 Task: Search one way flight ticket for 1 adult, 1 child, 1 infant in seat in premium economy from Idaho Falls: Idaho Falls Regional Airport (fanning Field) to Greenville: Pitt-greenville Airport on 5-2-2023. Choice of flights is Singapure airlines. Number of bags: 2 checked bags. Price is upto 81000. Outbound departure time preference is 20:00.
Action: Mouse moved to (237, 320)
Screenshot: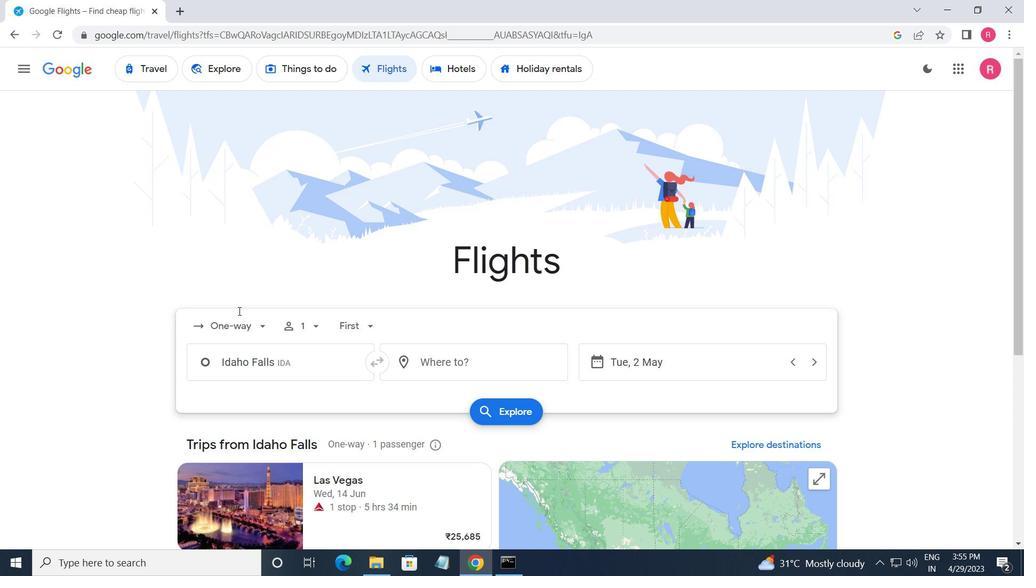 
Action: Mouse pressed left at (237, 320)
Screenshot: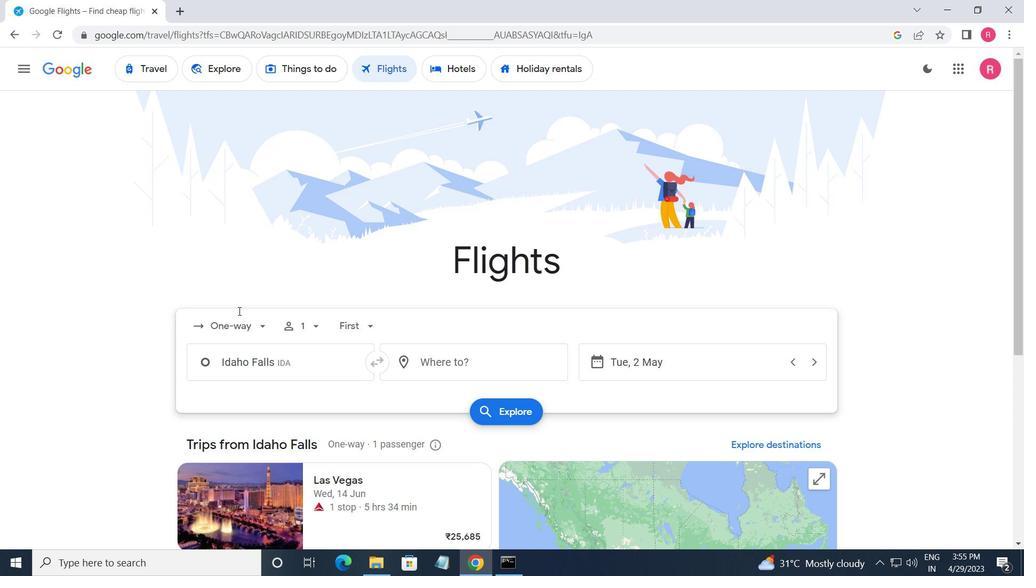
Action: Mouse moved to (242, 323)
Screenshot: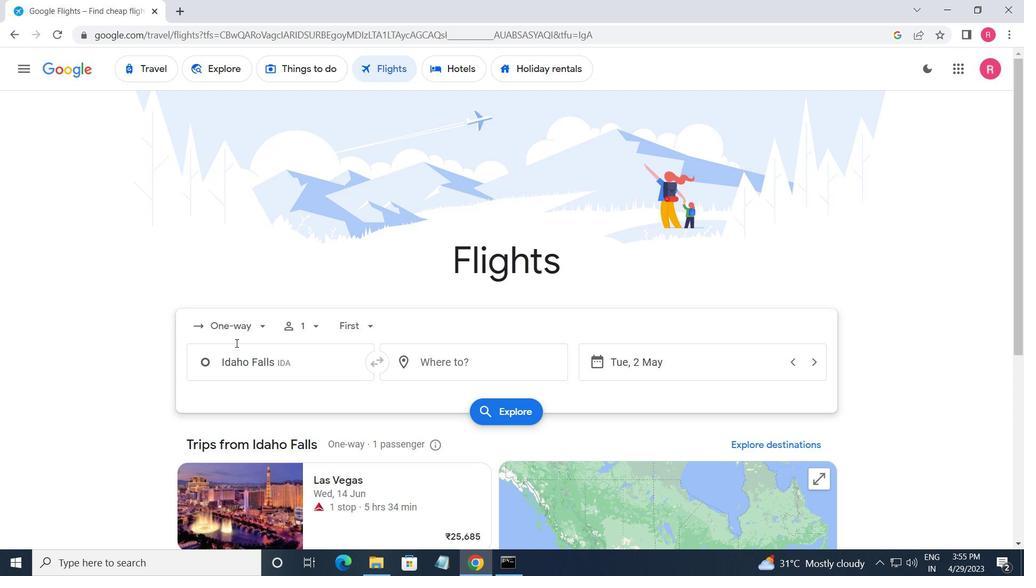 
Action: Mouse pressed left at (242, 323)
Screenshot: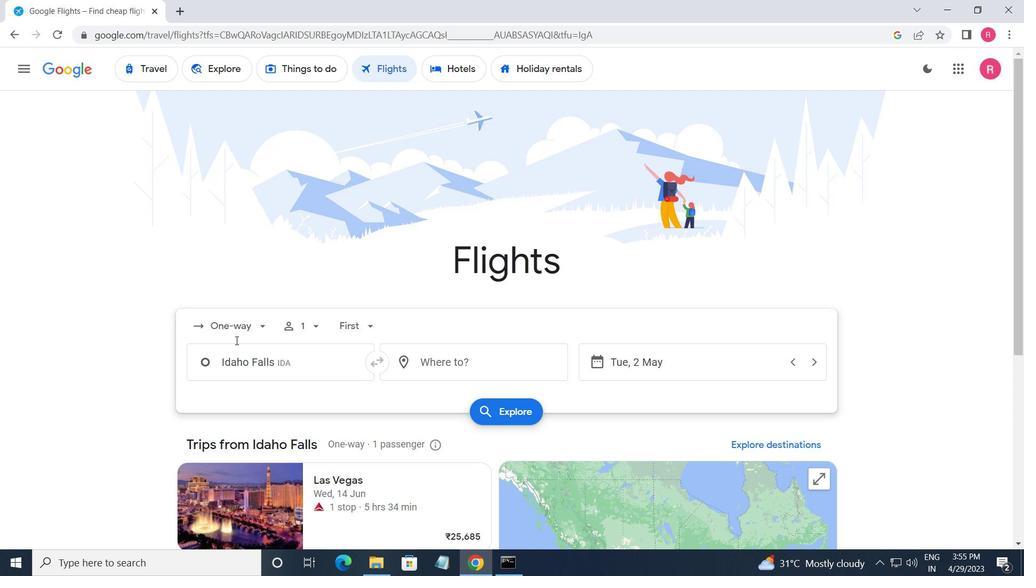 
Action: Mouse moved to (247, 330)
Screenshot: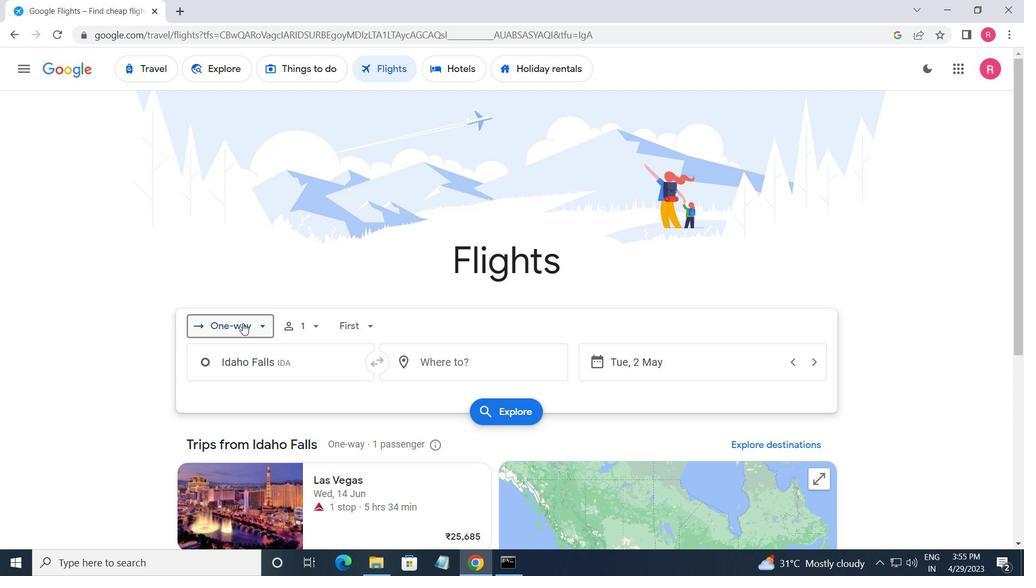 
Action: Mouse pressed left at (247, 330)
Screenshot: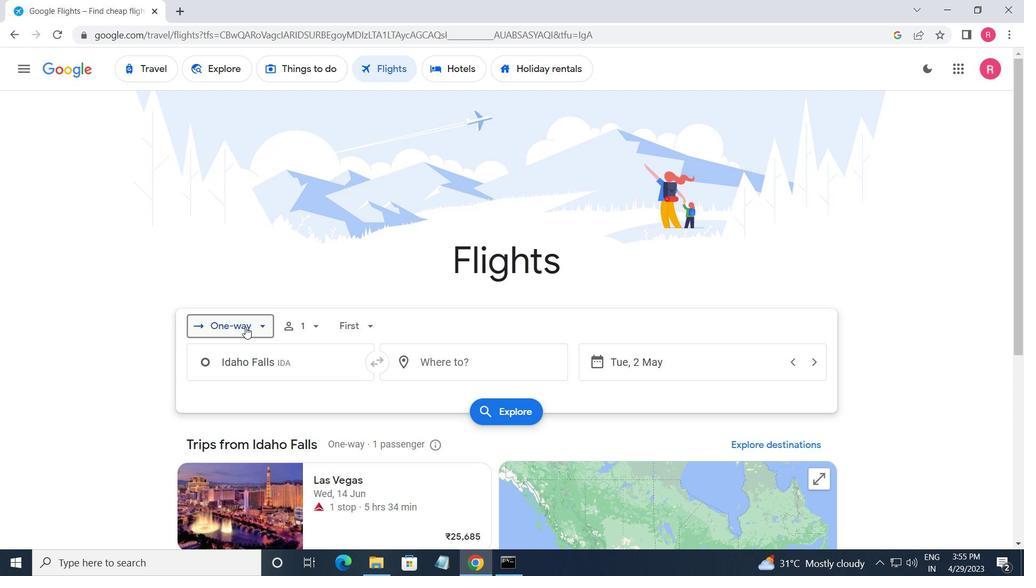 
Action: Mouse moved to (254, 387)
Screenshot: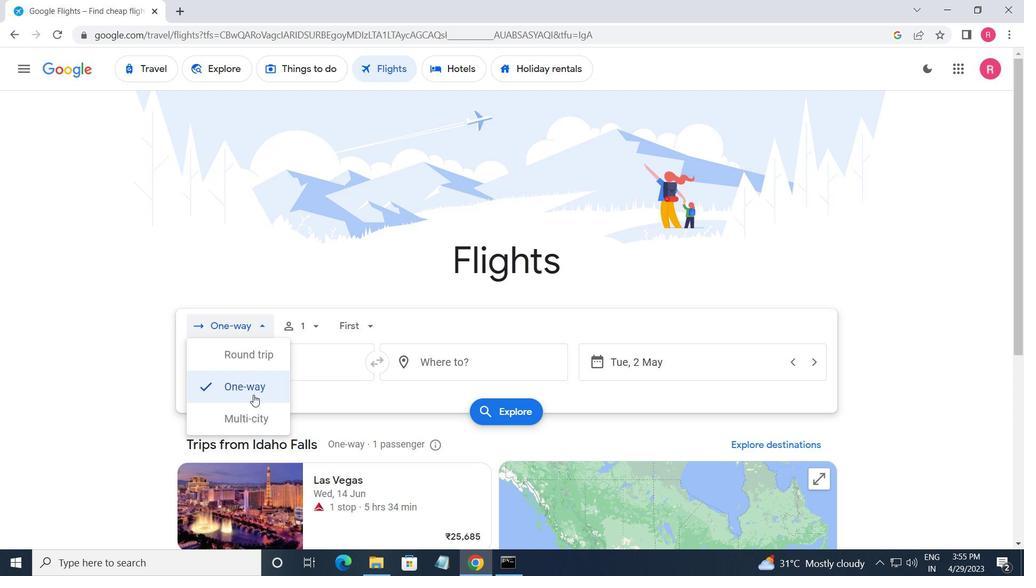 
Action: Mouse pressed left at (254, 387)
Screenshot: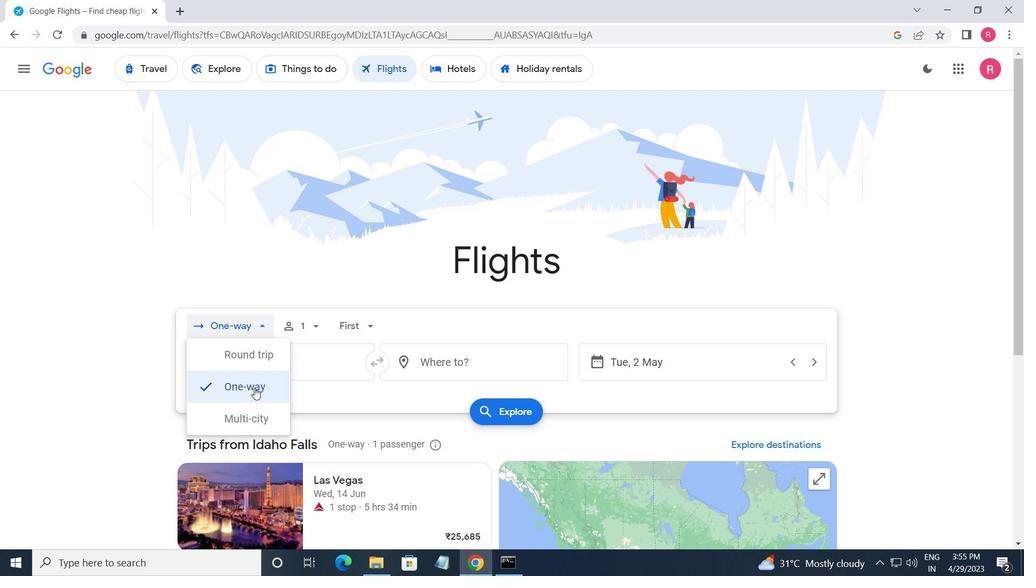 
Action: Mouse moved to (315, 327)
Screenshot: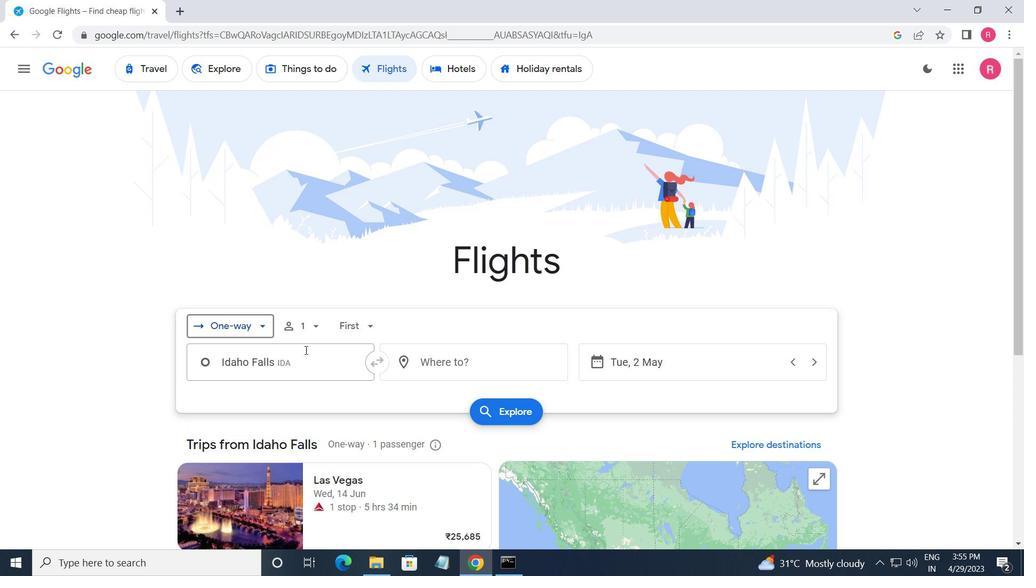 
Action: Mouse pressed left at (315, 327)
Screenshot: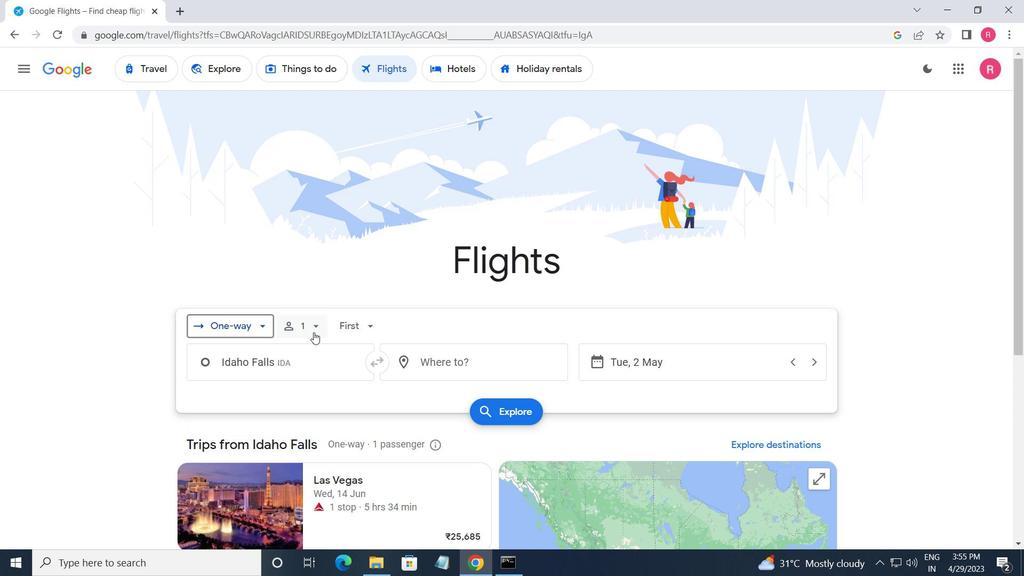 
Action: Mouse moved to (427, 393)
Screenshot: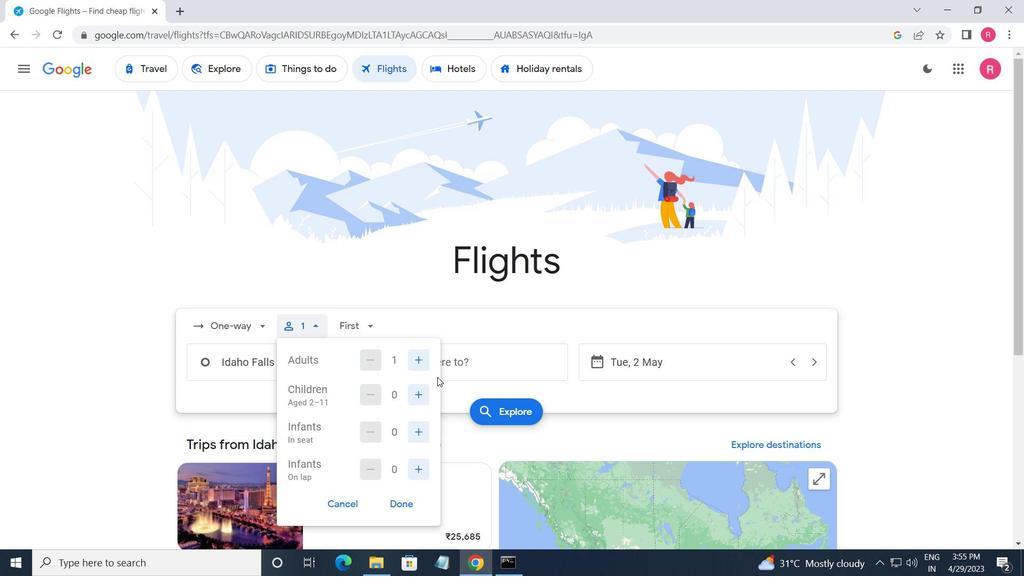 
Action: Mouse pressed left at (427, 393)
Screenshot: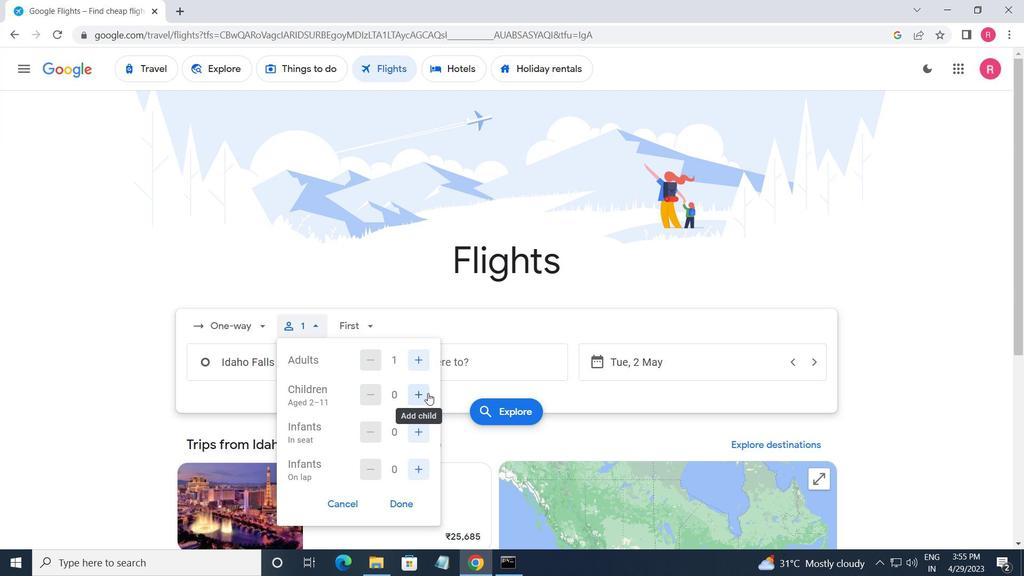 
Action: Mouse moved to (421, 433)
Screenshot: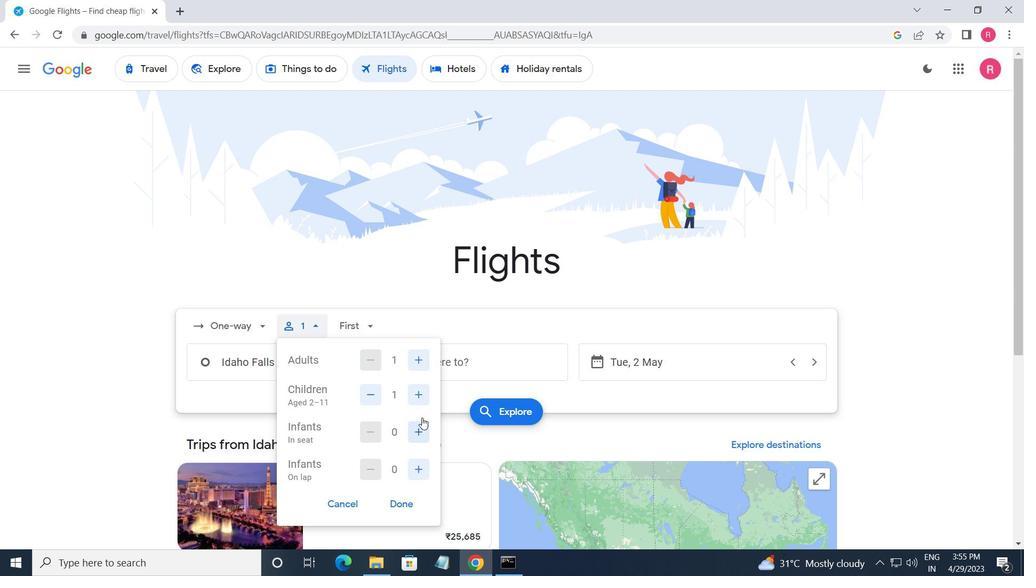 
Action: Mouse pressed left at (421, 433)
Screenshot: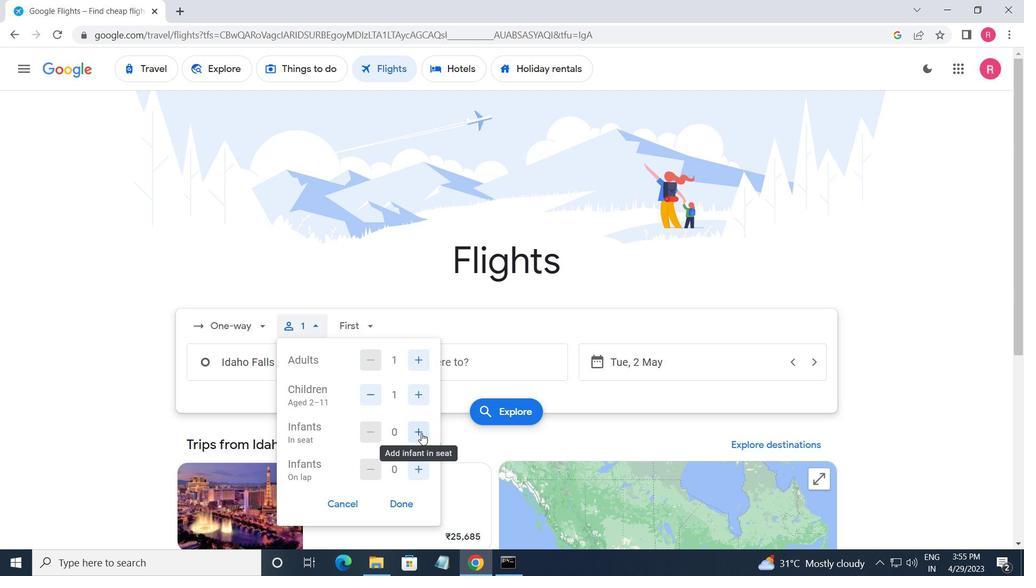 
Action: Mouse moved to (405, 500)
Screenshot: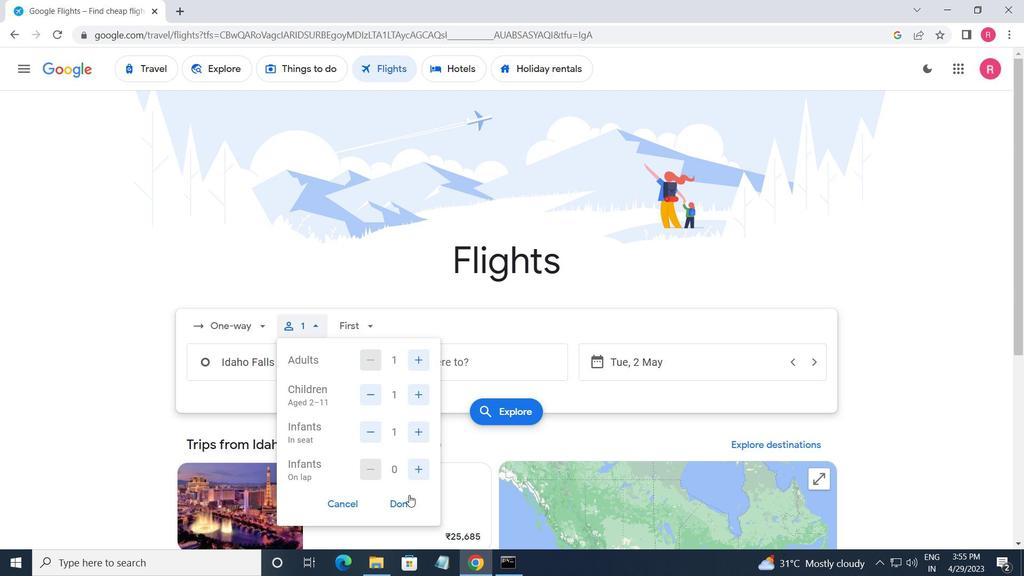
Action: Mouse pressed left at (405, 500)
Screenshot: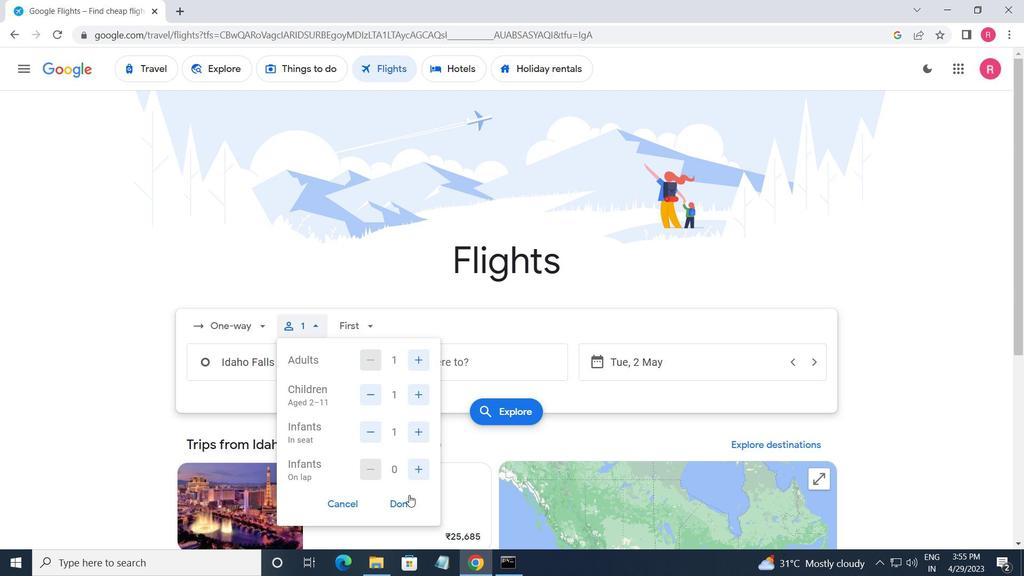 
Action: Mouse moved to (356, 327)
Screenshot: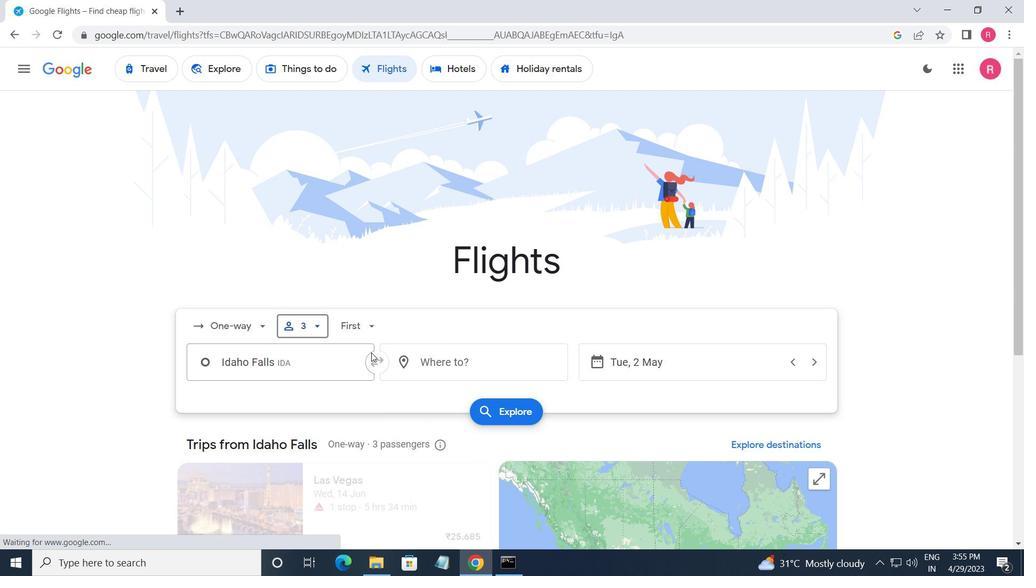 
Action: Mouse pressed left at (356, 327)
Screenshot: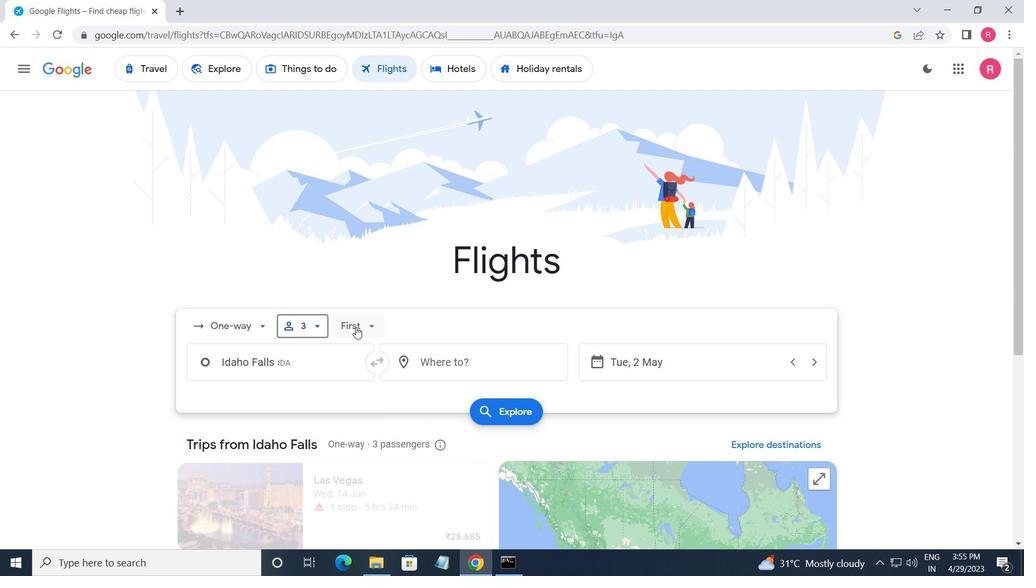 
Action: Mouse moved to (390, 385)
Screenshot: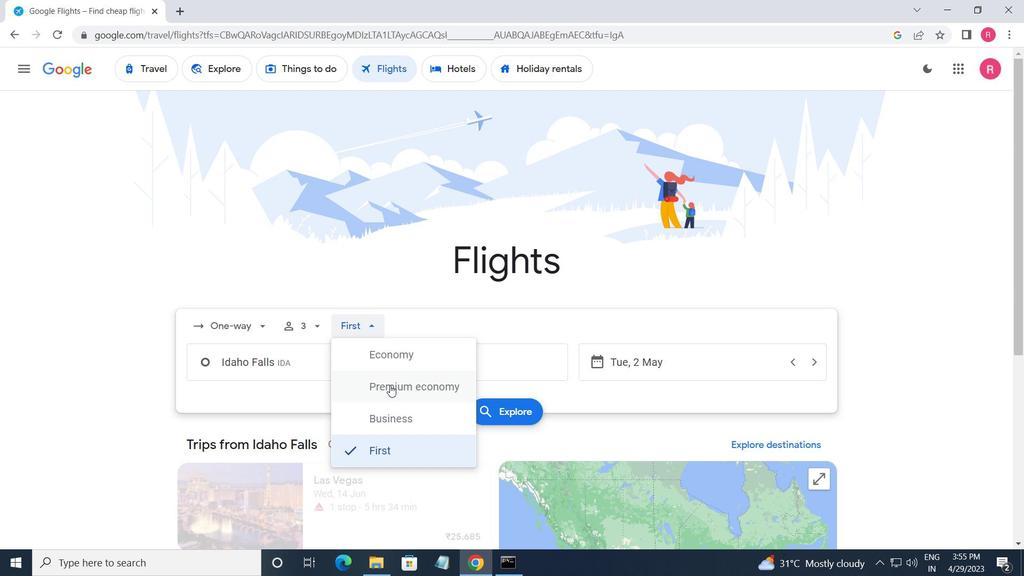 
Action: Mouse pressed left at (390, 385)
Screenshot: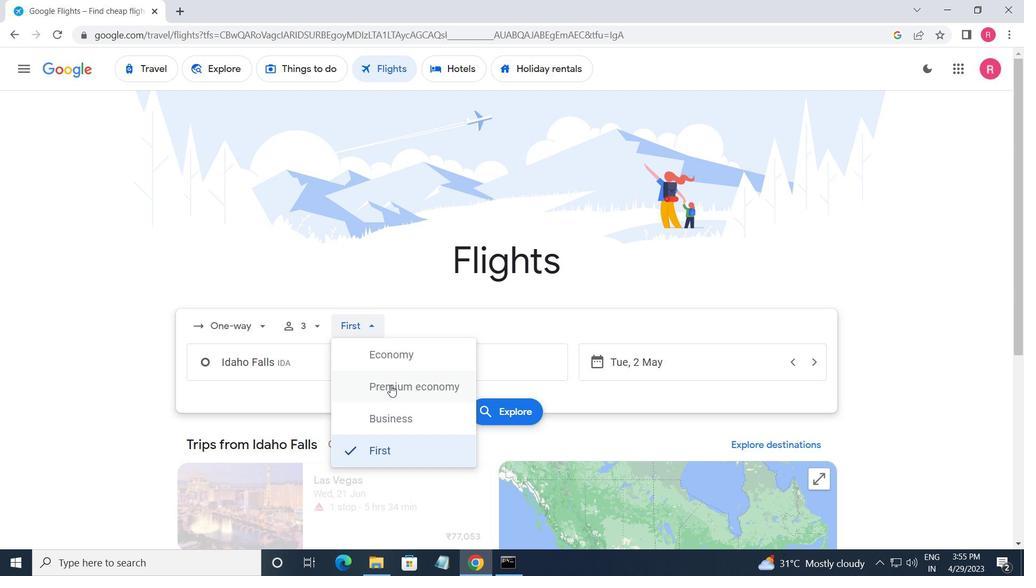 
Action: Mouse moved to (318, 366)
Screenshot: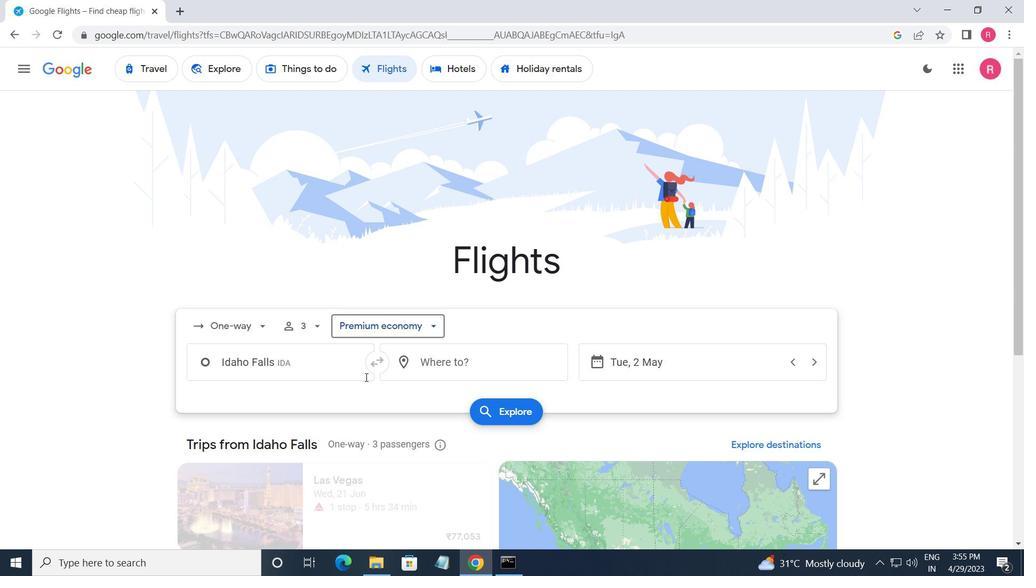 
Action: Mouse pressed left at (318, 366)
Screenshot: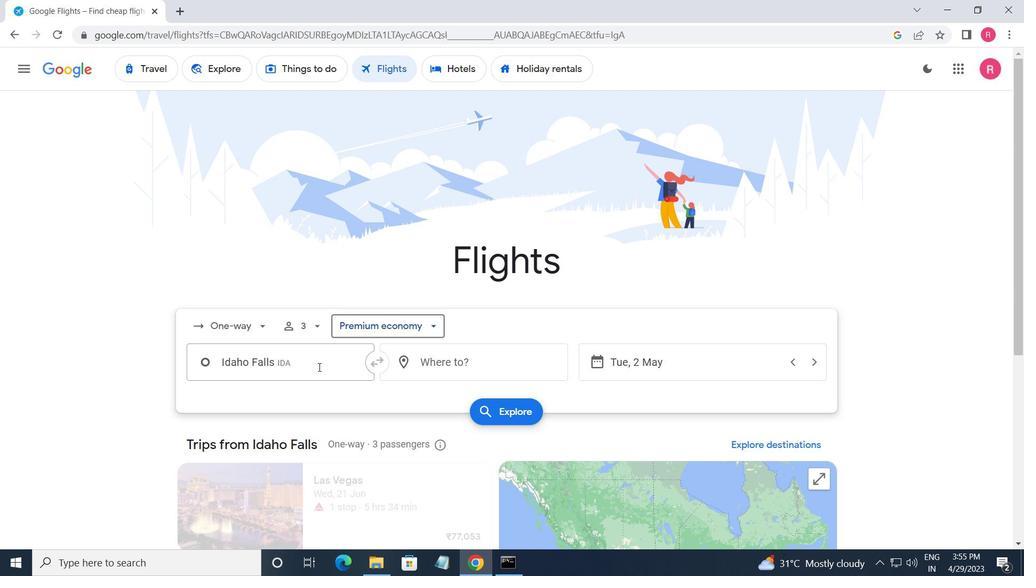 
Action: Mouse moved to (329, 434)
Screenshot: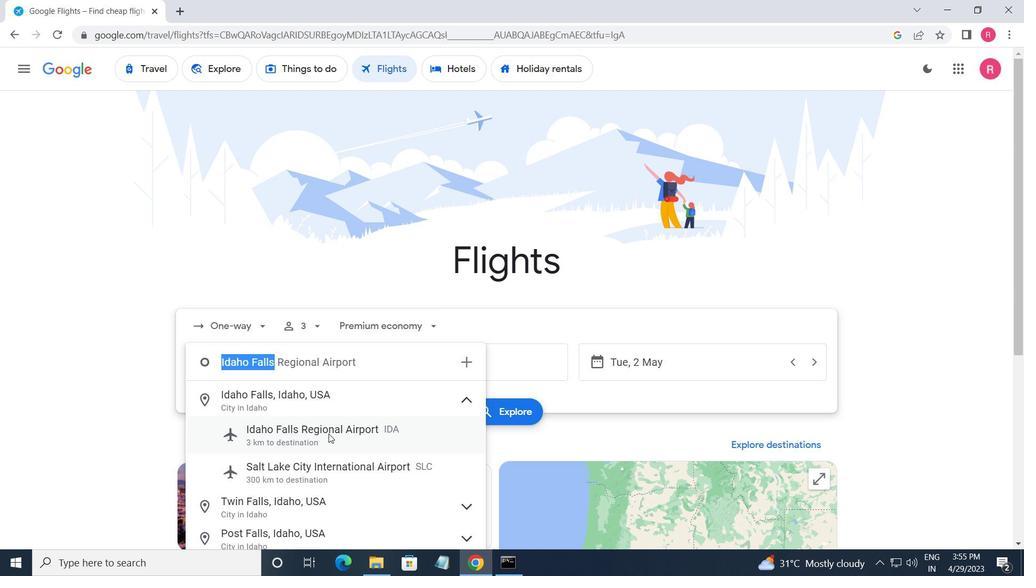 
Action: Mouse pressed left at (329, 434)
Screenshot: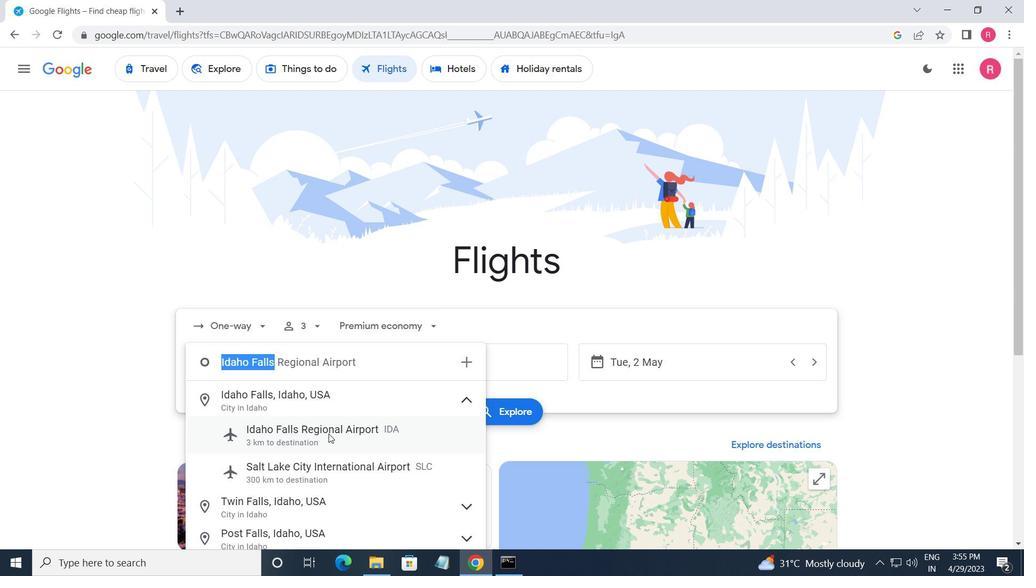 
Action: Mouse moved to (455, 374)
Screenshot: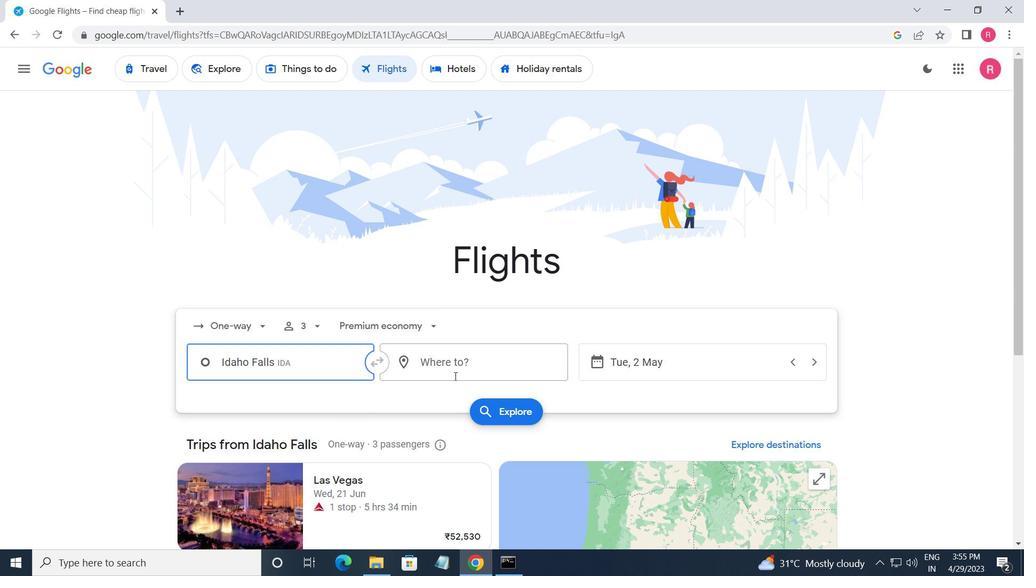 
Action: Mouse pressed left at (455, 374)
Screenshot: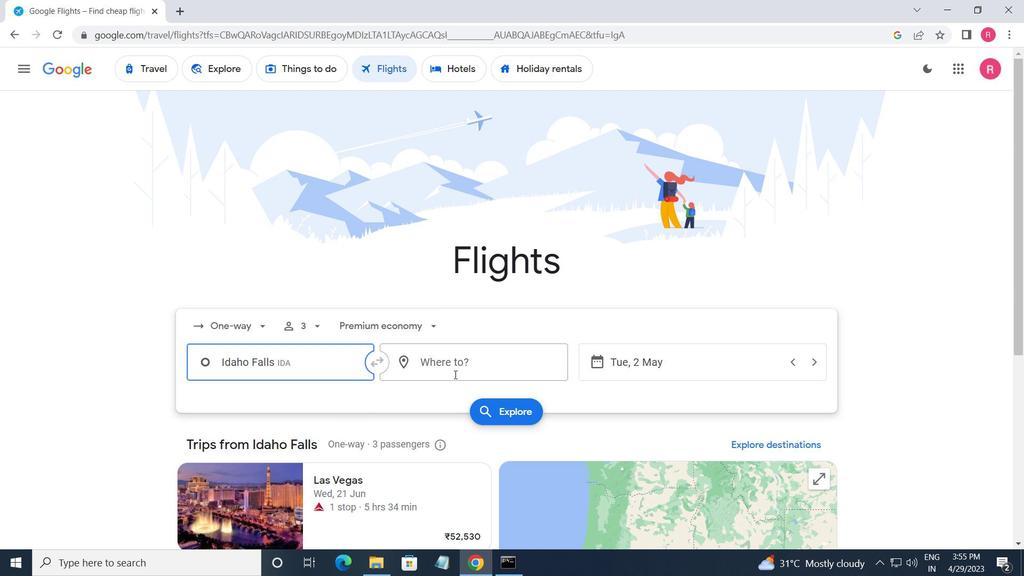 
Action: Mouse moved to (436, 491)
Screenshot: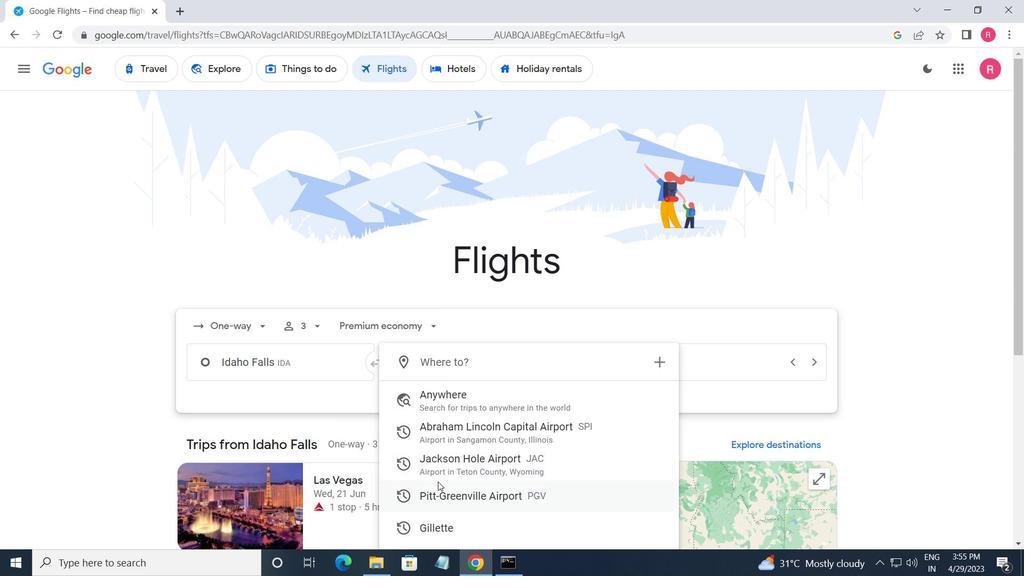 
Action: Mouse pressed left at (436, 491)
Screenshot: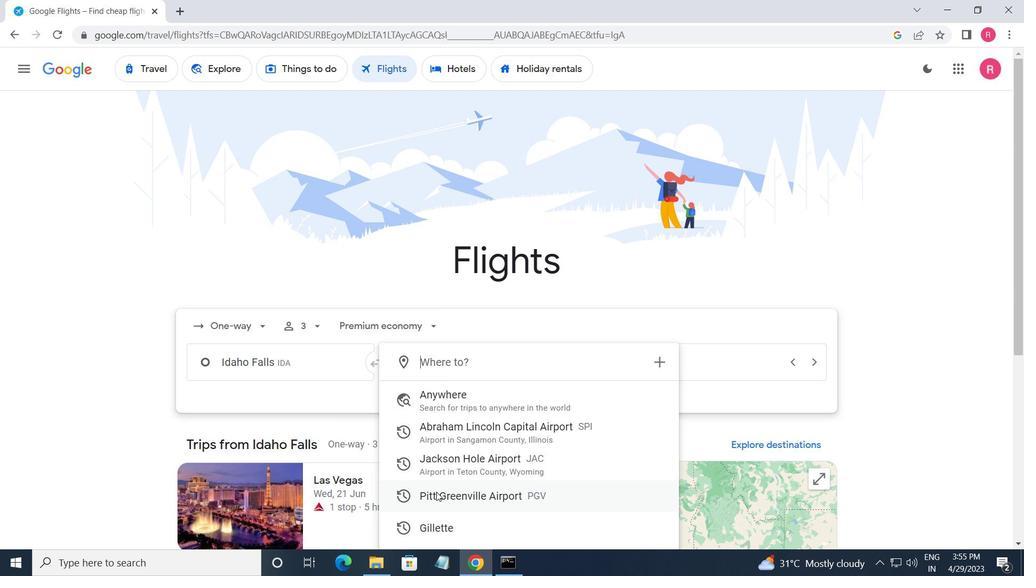 
Action: Mouse moved to (655, 359)
Screenshot: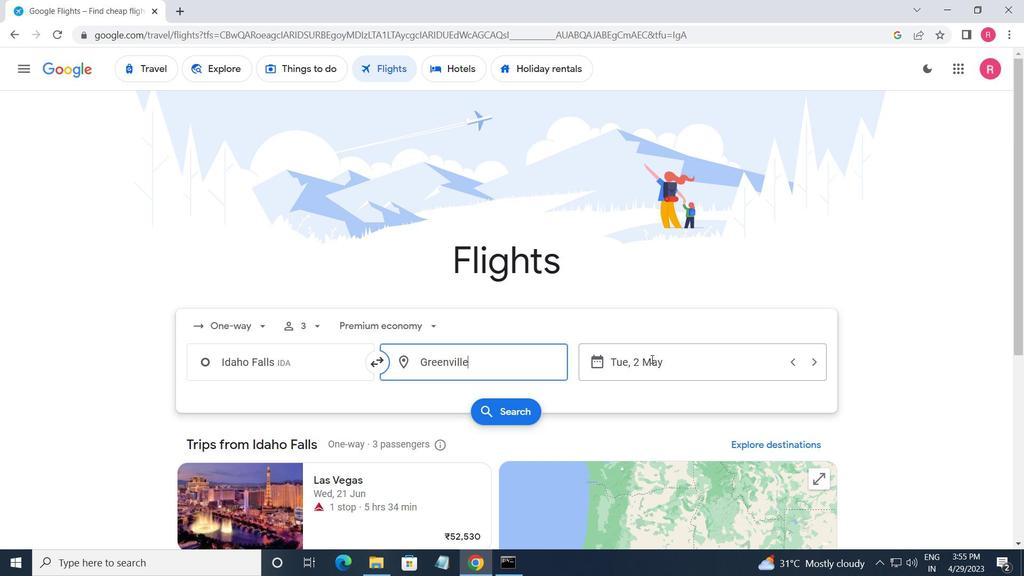
Action: Mouse pressed left at (655, 359)
Screenshot: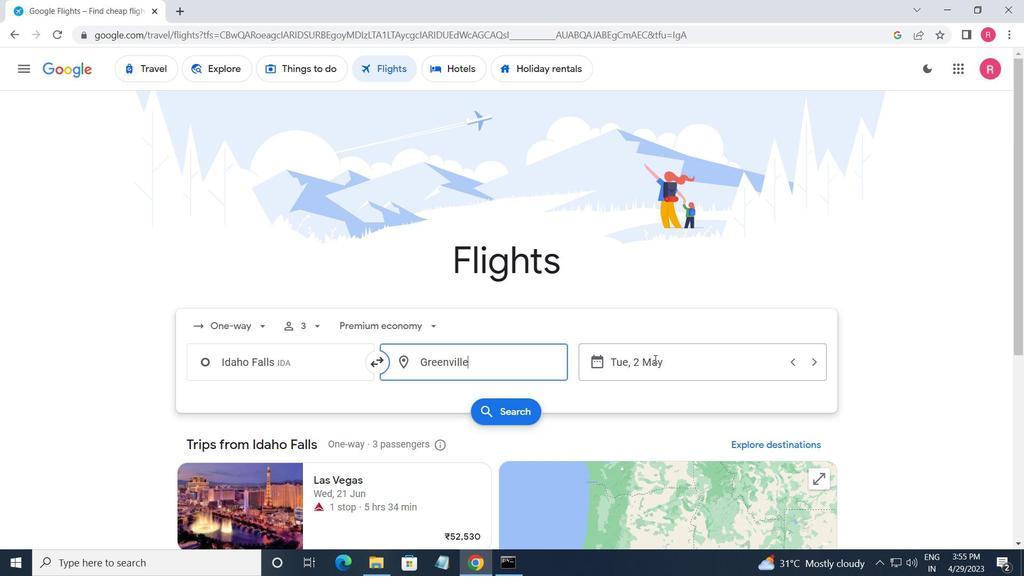 
Action: Mouse moved to (669, 311)
Screenshot: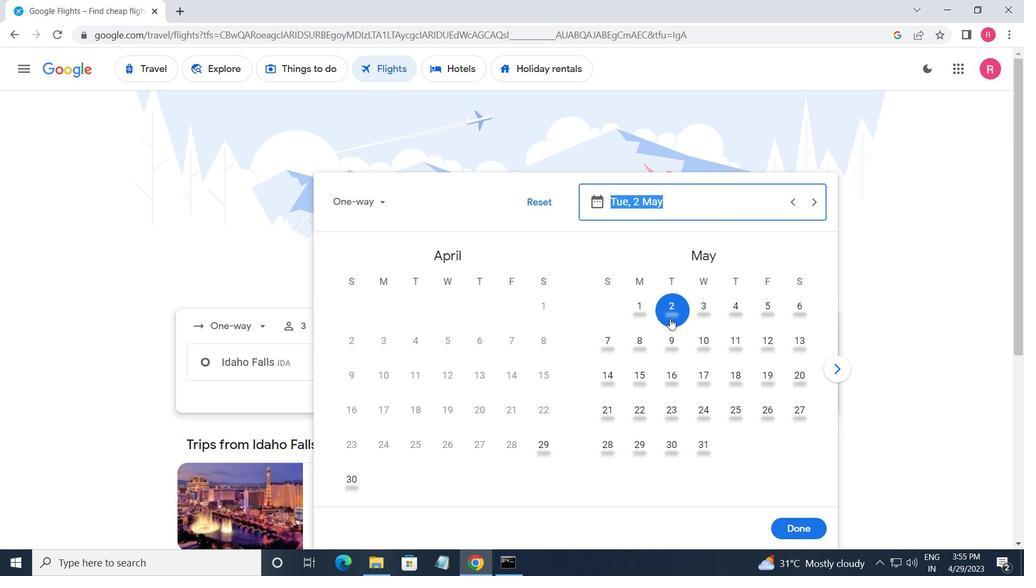 
Action: Mouse pressed left at (669, 311)
Screenshot: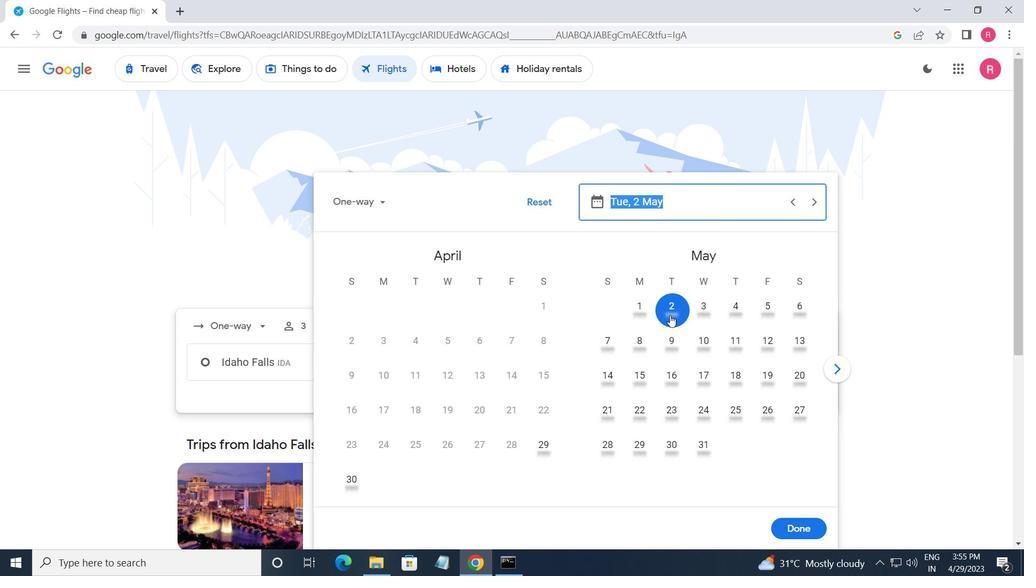 
Action: Mouse moved to (784, 535)
Screenshot: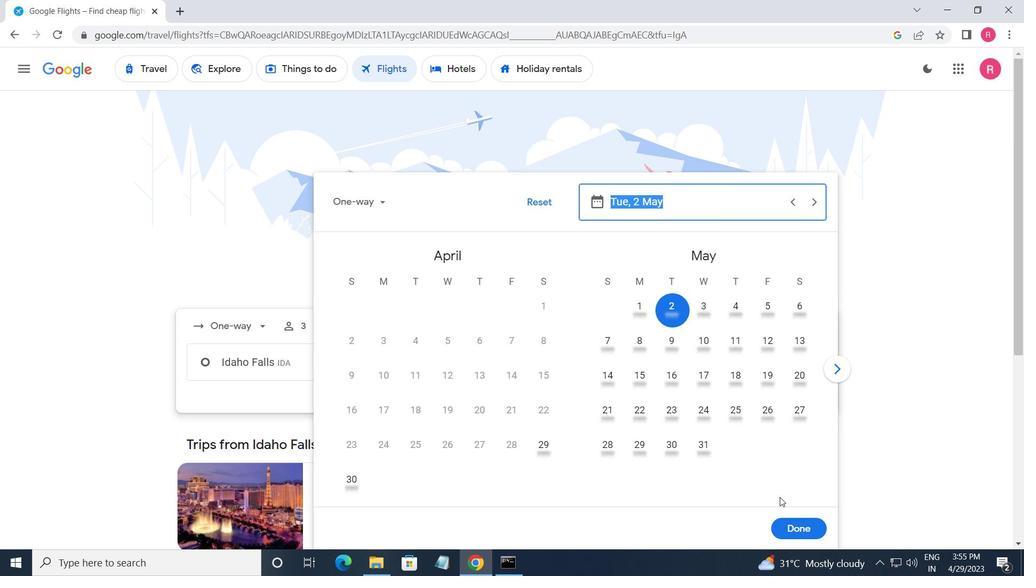 
Action: Mouse pressed left at (784, 535)
Screenshot: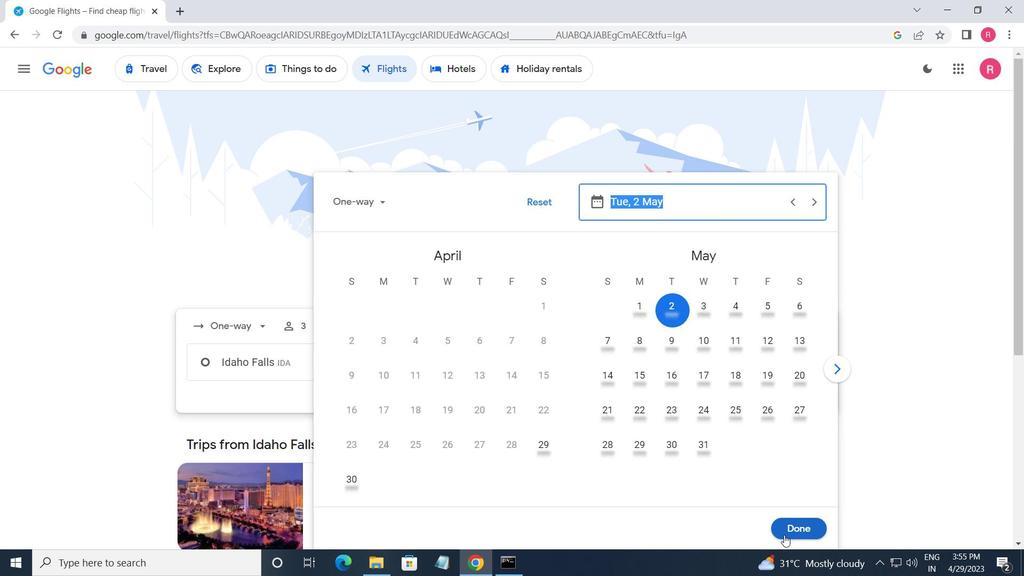 
Action: Mouse moved to (506, 411)
Screenshot: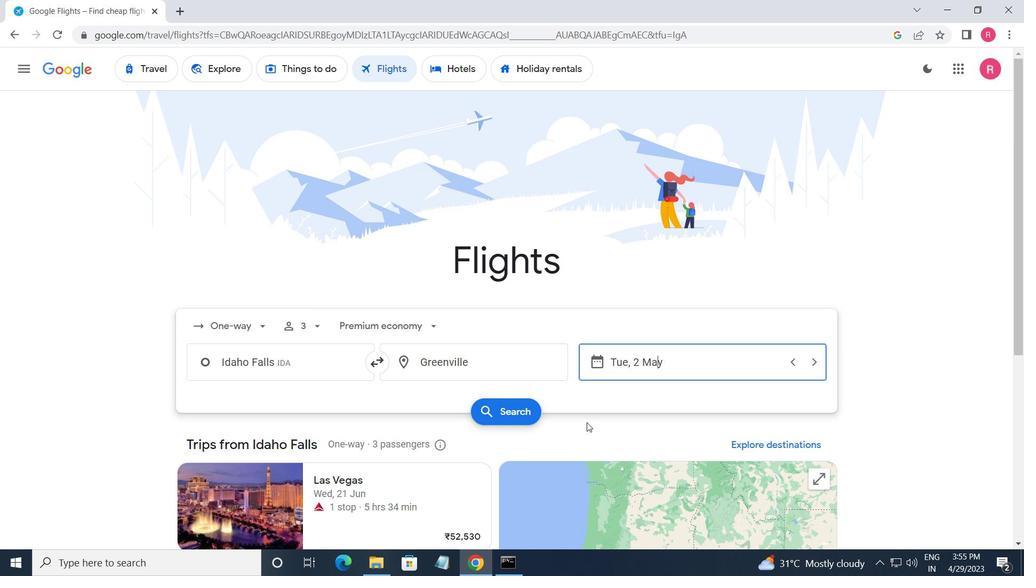 
Action: Mouse pressed left at (506, 411)
Screenshot: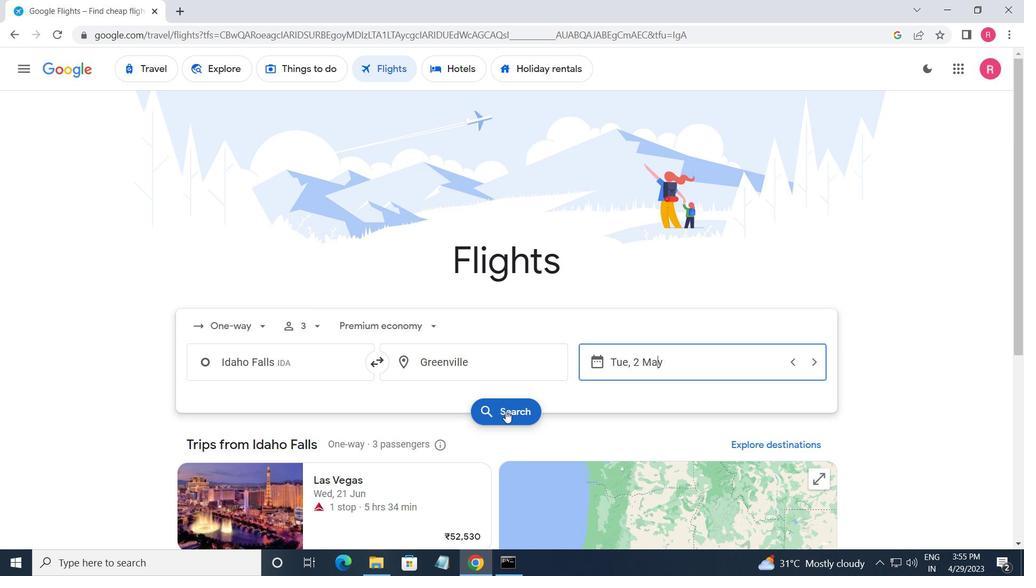 
Action: Mouse moved to (200, 197)
Screenshot: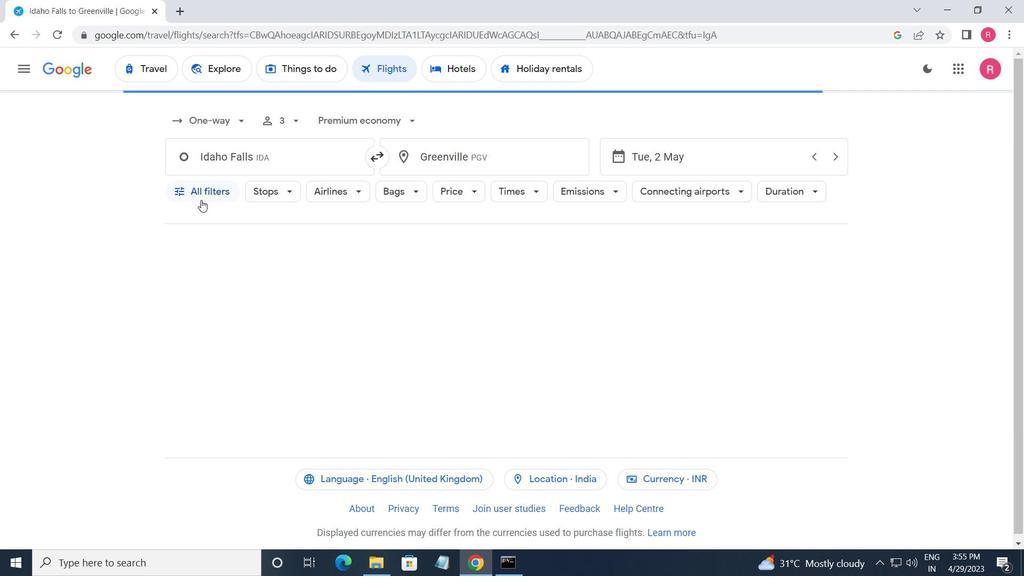 
Action: Mouse pressed left at (200, 197)
Screenshot: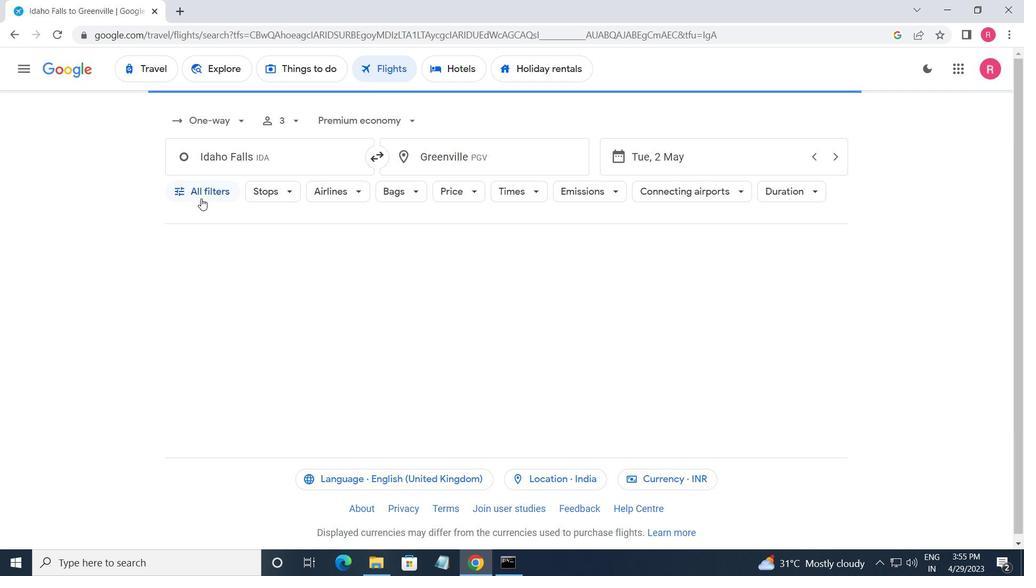 
Action: Mouse moved to (256, 347)
Screenshot: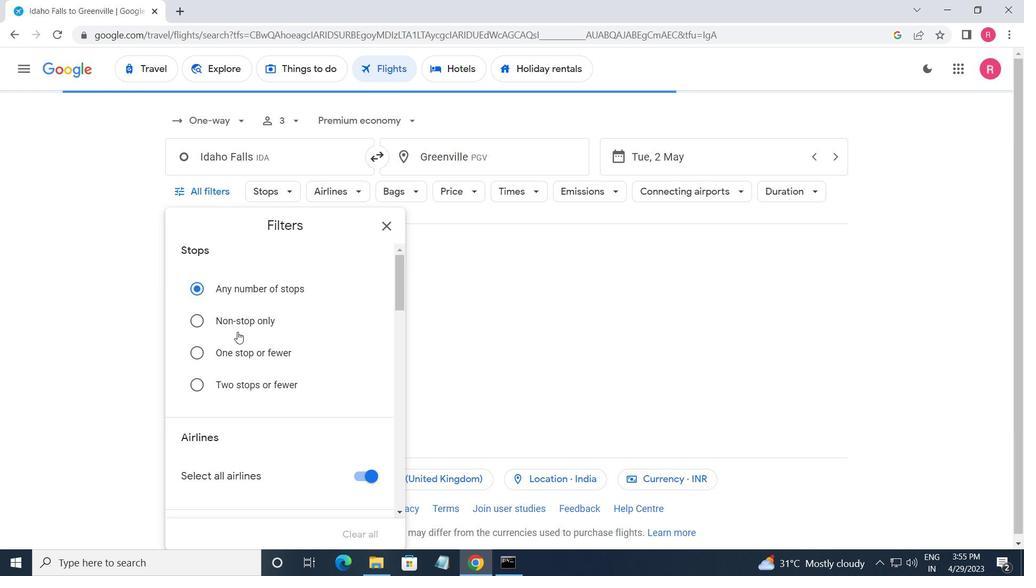 
Action: Mouse scrolled (256, 346) with delta (0, 0)
Screenshot: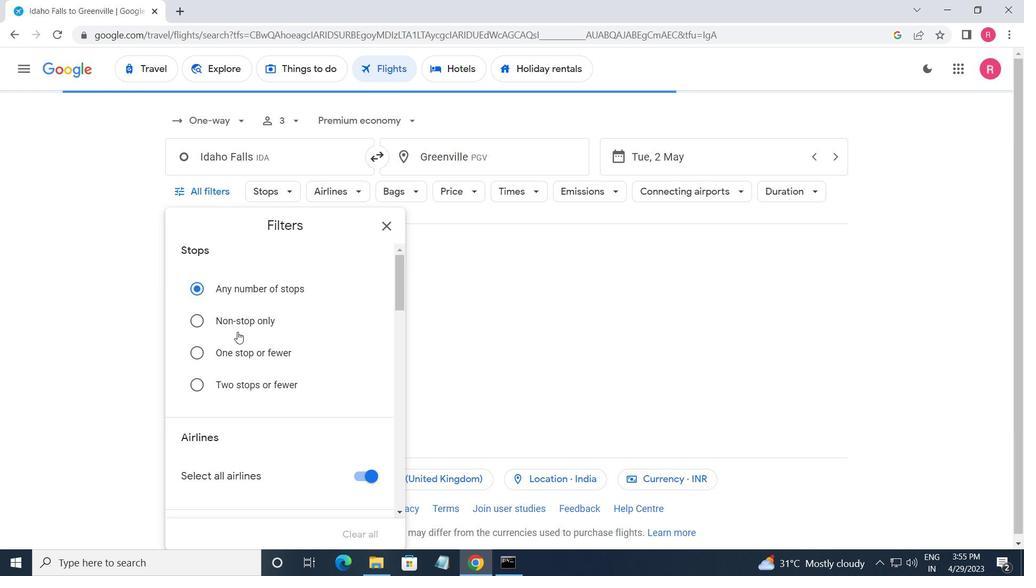 
Action: Mouse moved to (257, 348)
Screenshot: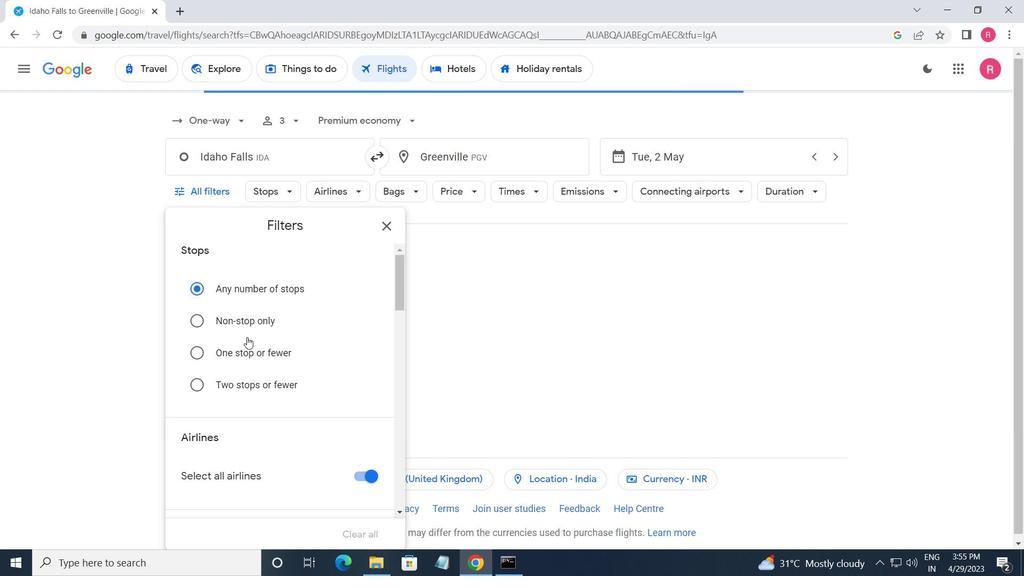 
Action: Mouse scrolled (257, 348) with delta (0, 0)
Screenshot: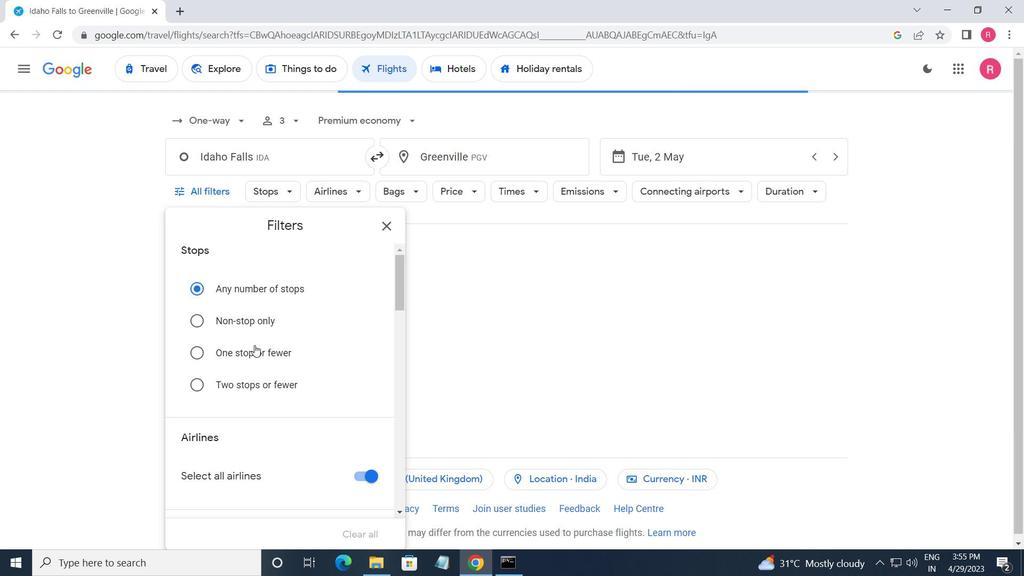 
Action: Mouse moved to (258, 350)
Screenshot: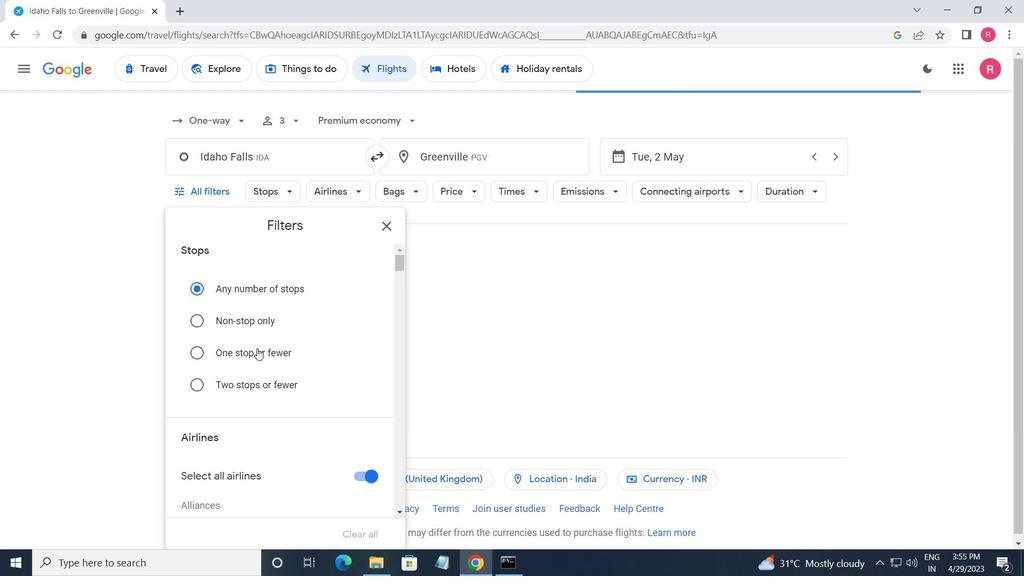 
Action: Mouse scrolled (258, 349) with delta (0, 0)
Screenshot: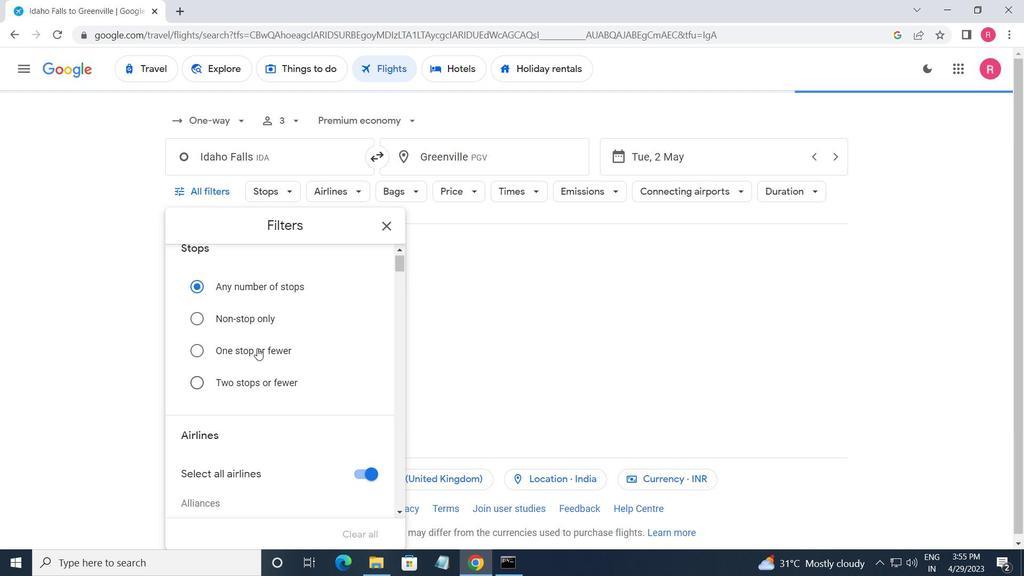 
Action: Mouse moved to (259, 351)
Screenshot: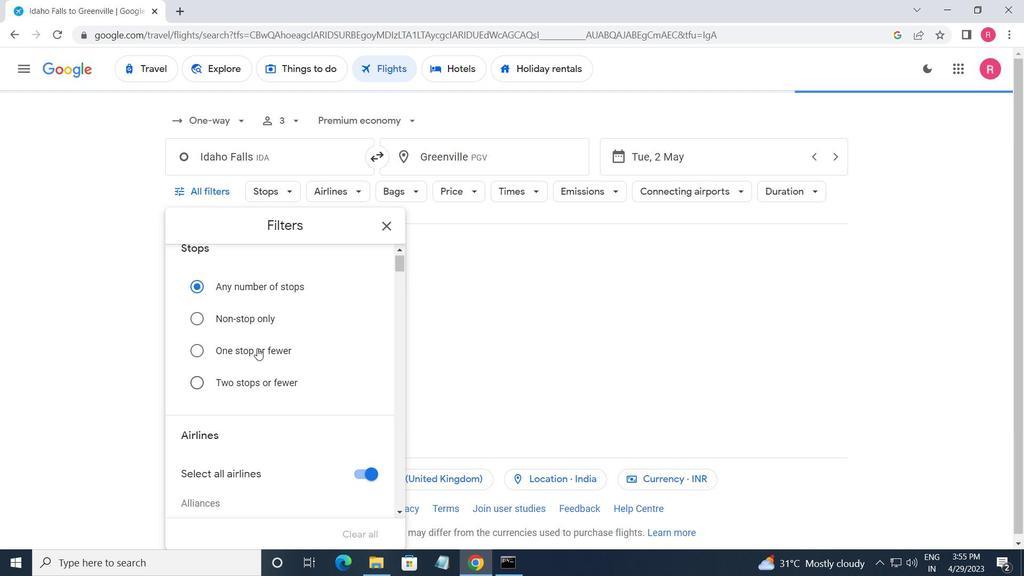 
Action: Mouse scrolled (259, 350) with delta (0, 0)
Screenshot: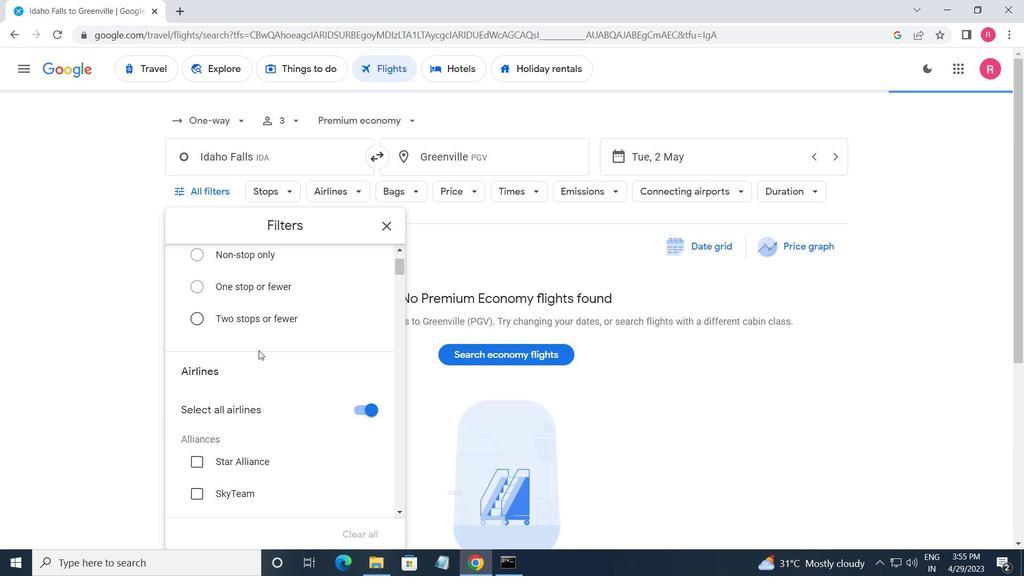 
Action: Mouse moved to (259, 351)
Screenshot: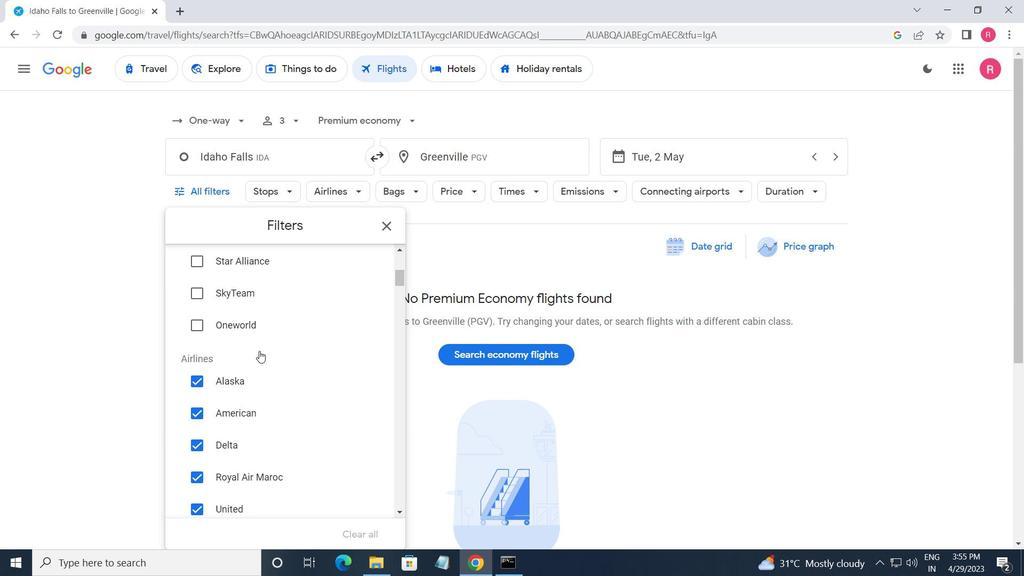 
Action: Mouse scrolled (259, 350) with delta (0, 0)
Screenshot: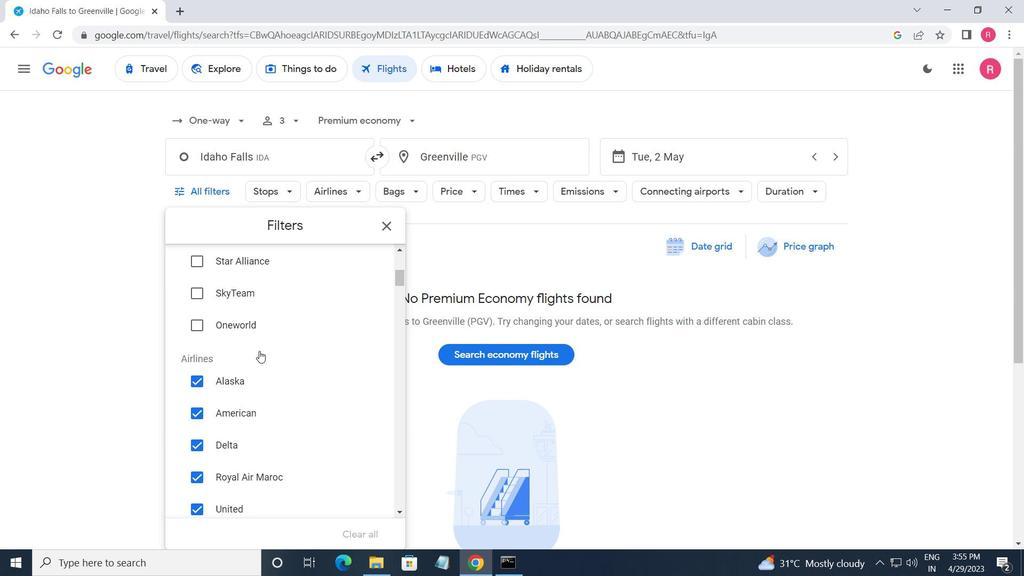
Action: Mouse scrolled (259, 352) with delta (0, 0)
Screenshot: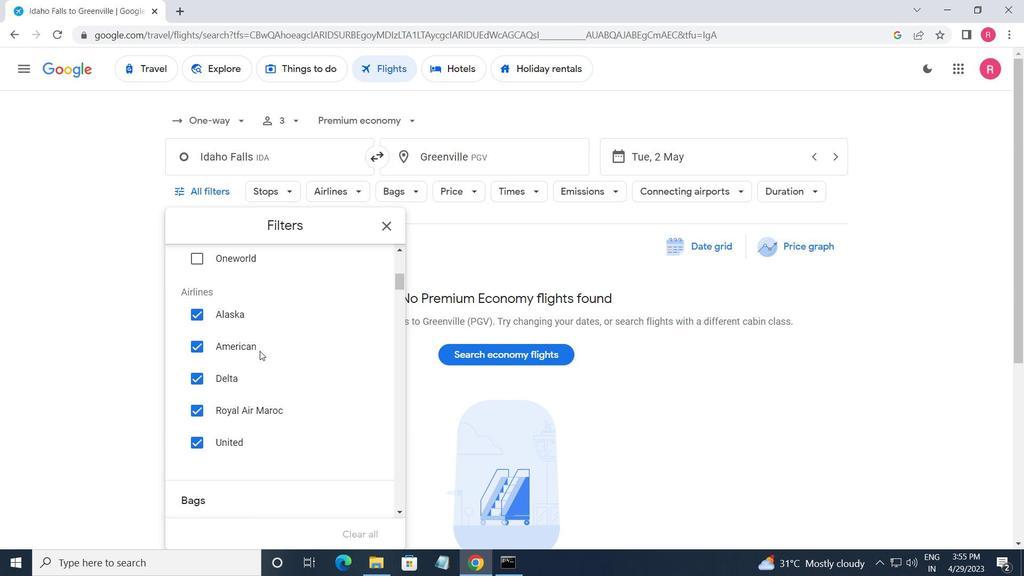 
Action: Mouse scrolled (259, 352) with delta (0, 0)
Screenshot: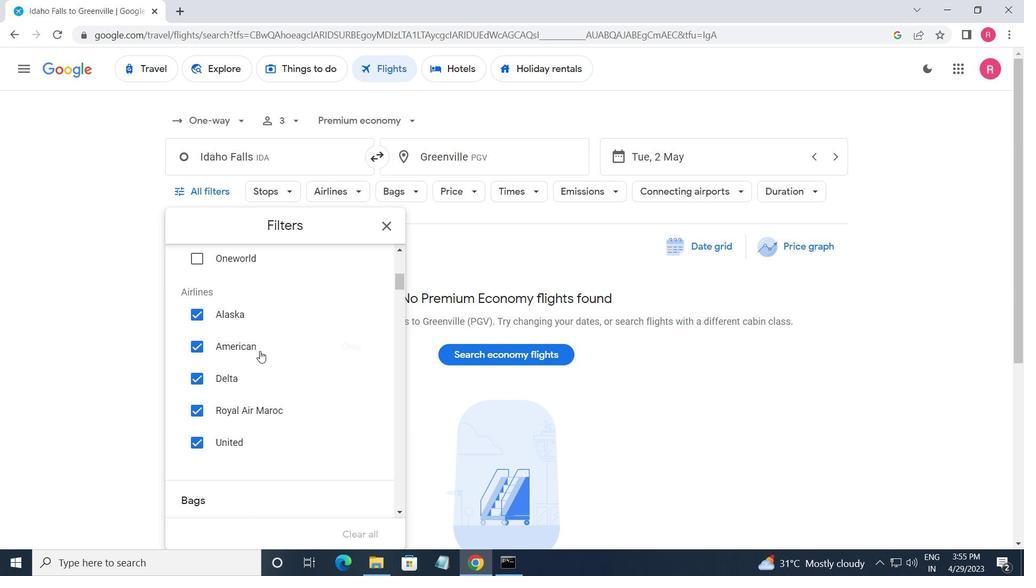 
Action: Mouse scrolled (259, 352) with delta (0, 0)
Screenshot: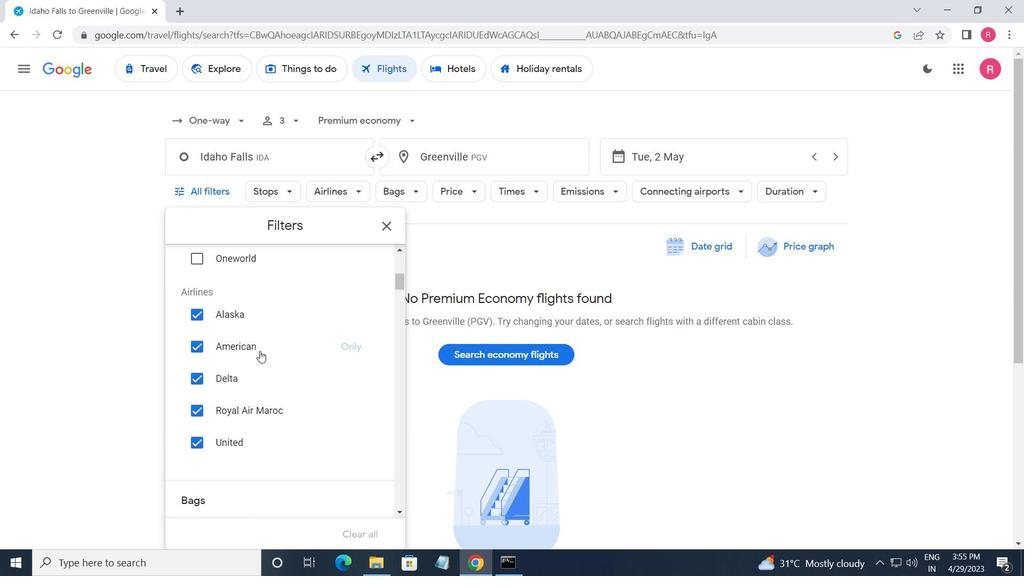 
Action: Mouse scrolled (259, 352) with delta (0, 0)
Screenshot: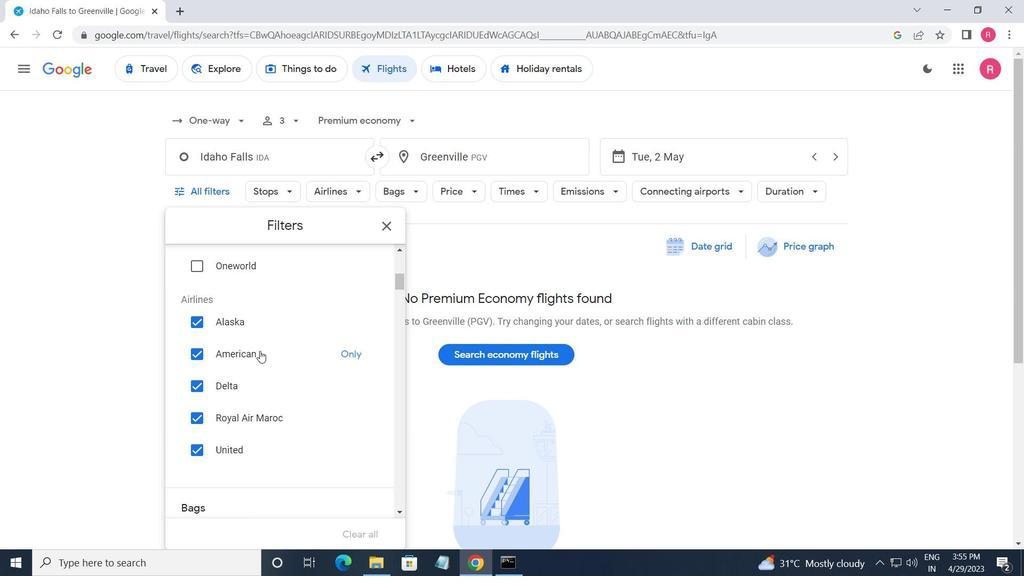 
Action: Mouse moved to (368, 412)
Screenshot: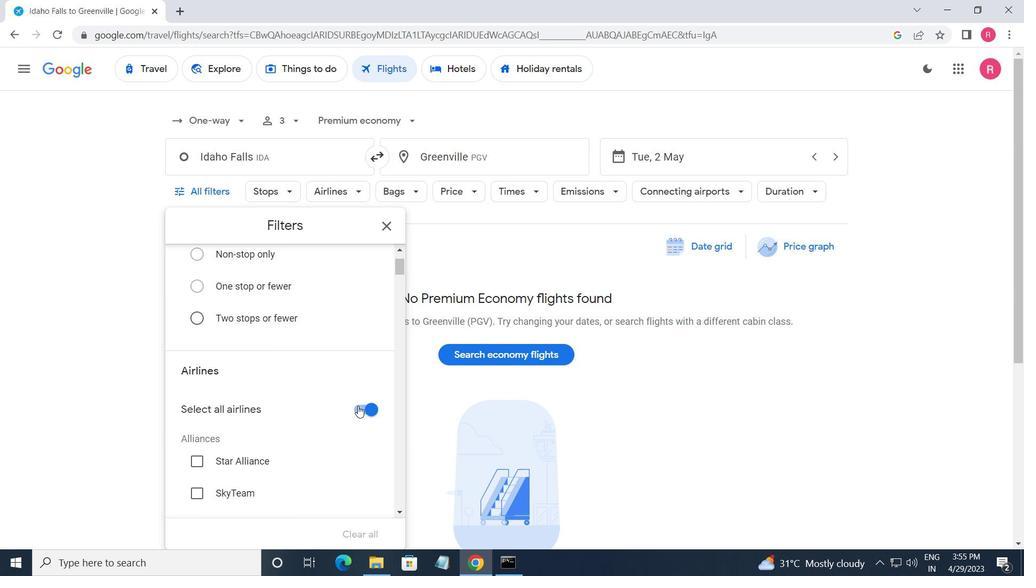 
Action: Mouse pressed left at (368, 412)
Screenshot: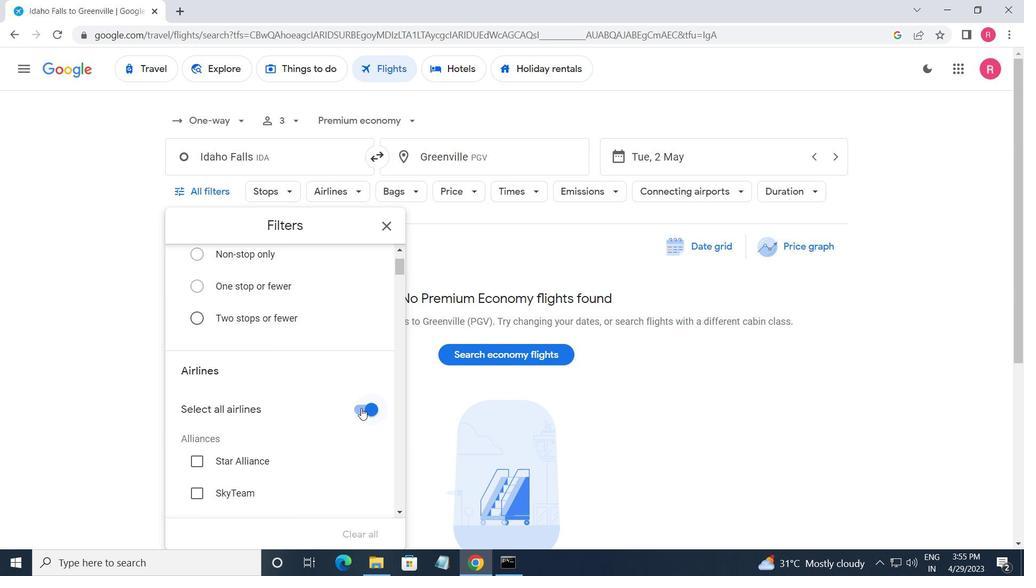 
Action: Mouse moved to (368, 413)
Screenshot: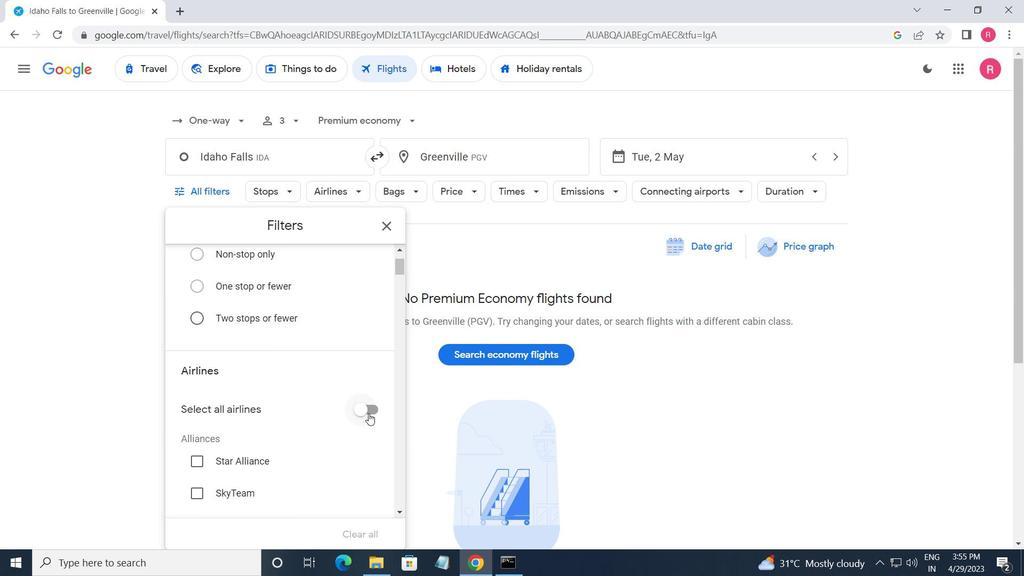 
Action: Mouse scrolled (368, 413) with delta (0, 0)
Screenshot: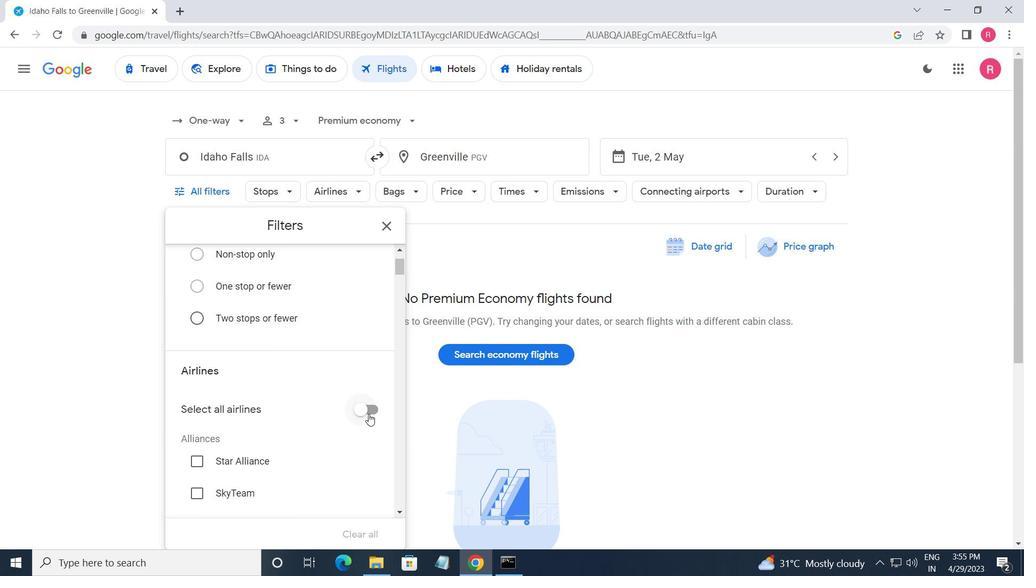 
Action: Mouse scrolled (368, 413) with delta (0, 0)
Screenshot: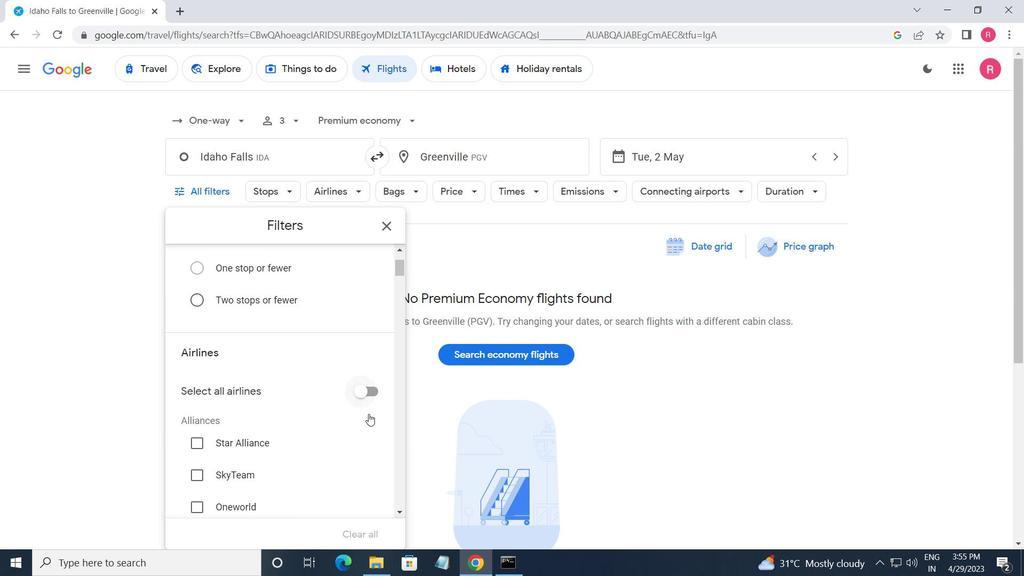 
Action: Mouse scrolled (368, 413) with delta (0, 0)
Screenshot: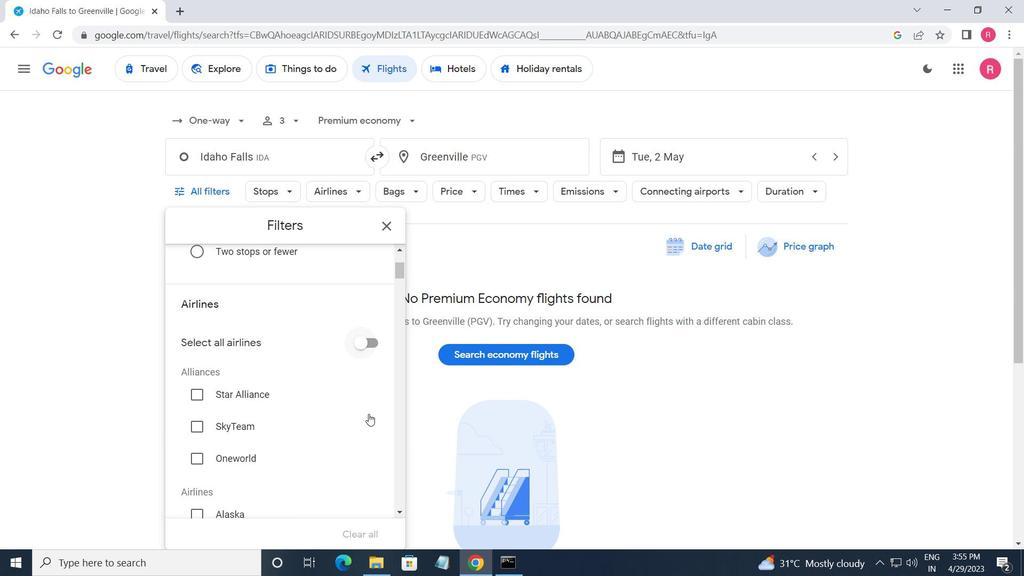 
Action: Mouse scrolled (368, 413) with delta (0, 0)
Screenshot: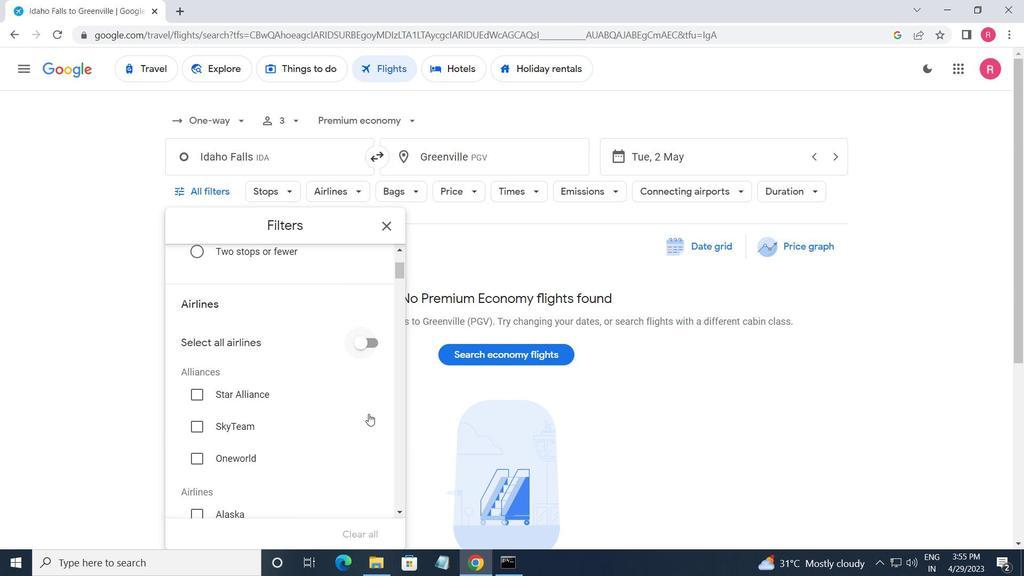 
Action: Mouse scrolled (368, 413) with delta (0, 0)
Screenshot: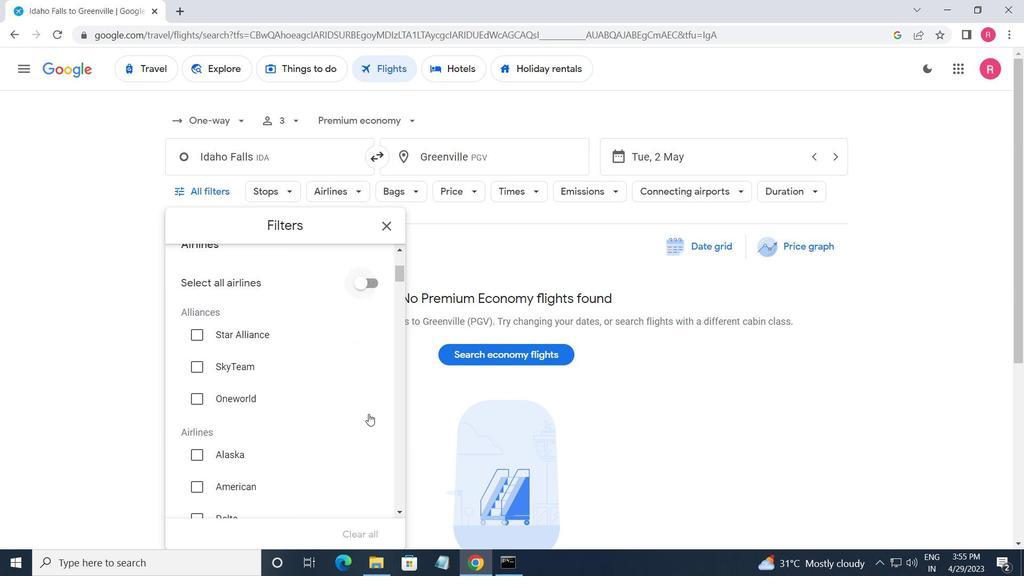 
Action: Mouse scrolled (368, 413) with delta (0, 0)
Screenshot: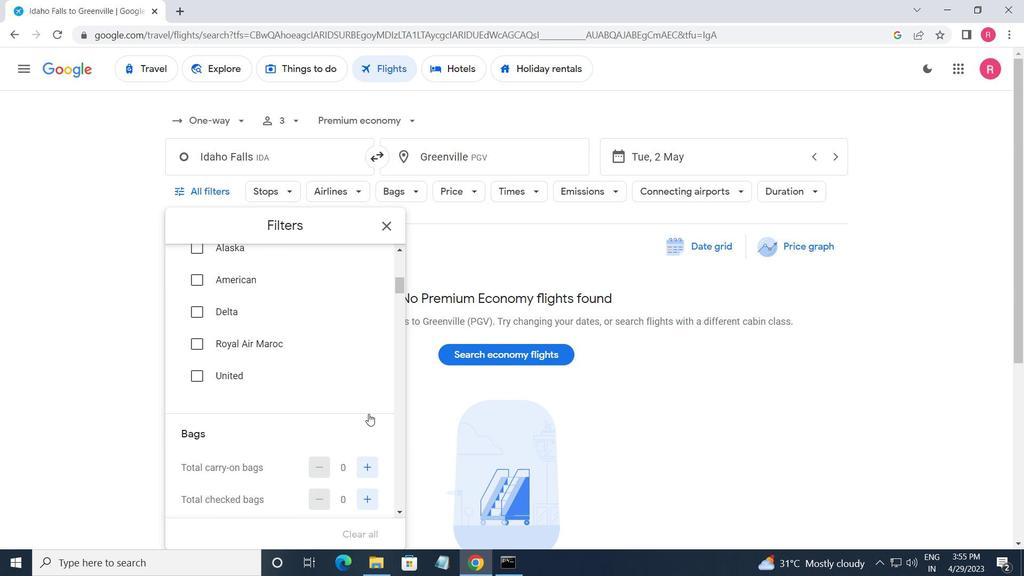
Action: Mouse moved to (370, 430)
Screenshot: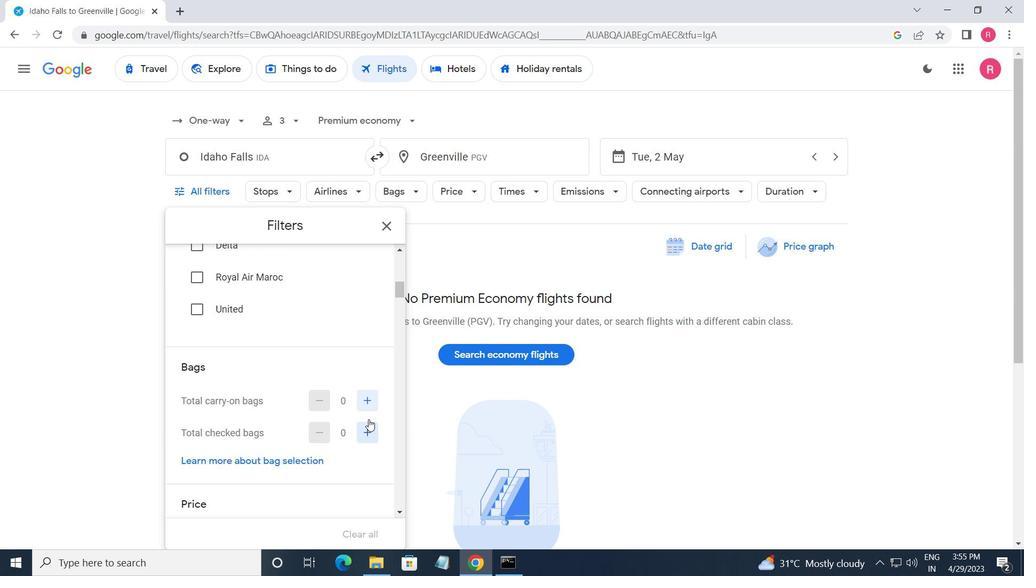 
Action: Mouse pressed left at (370, 430)
Screenshot: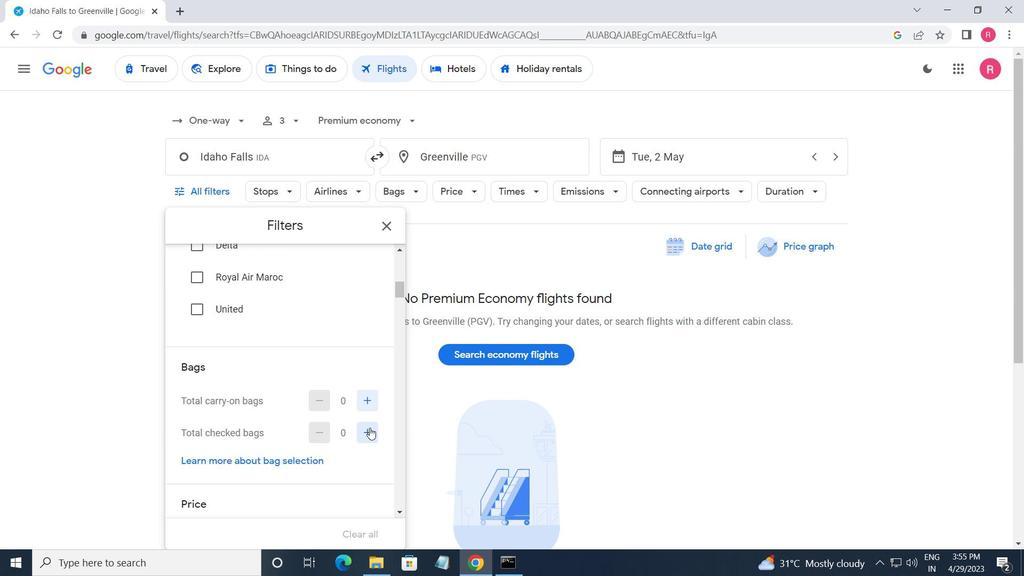 
Action: Mouse pressed left at (370, 430)
Screenshot: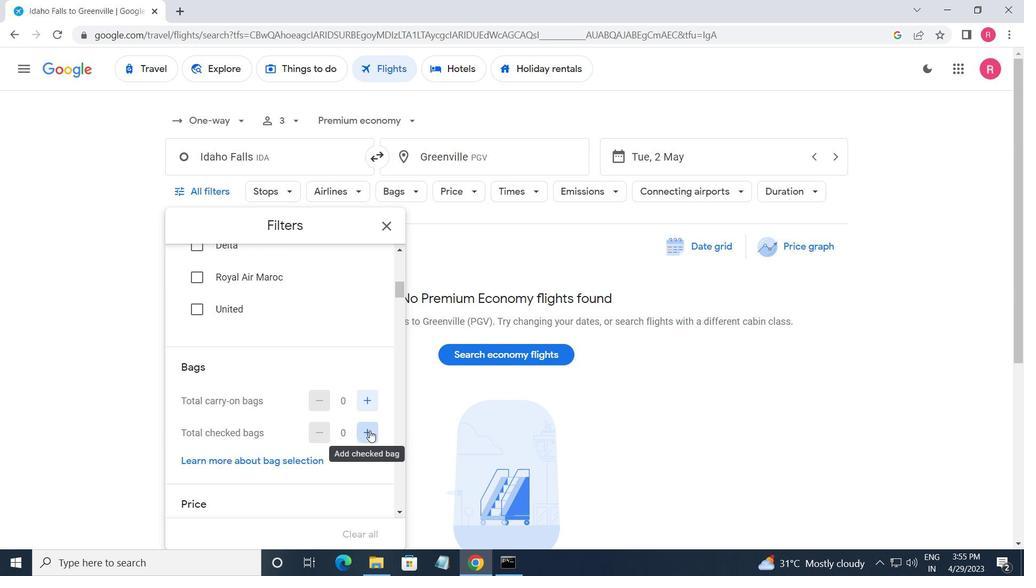 
Action: Mouse moved to (367, 430)
Screenshot: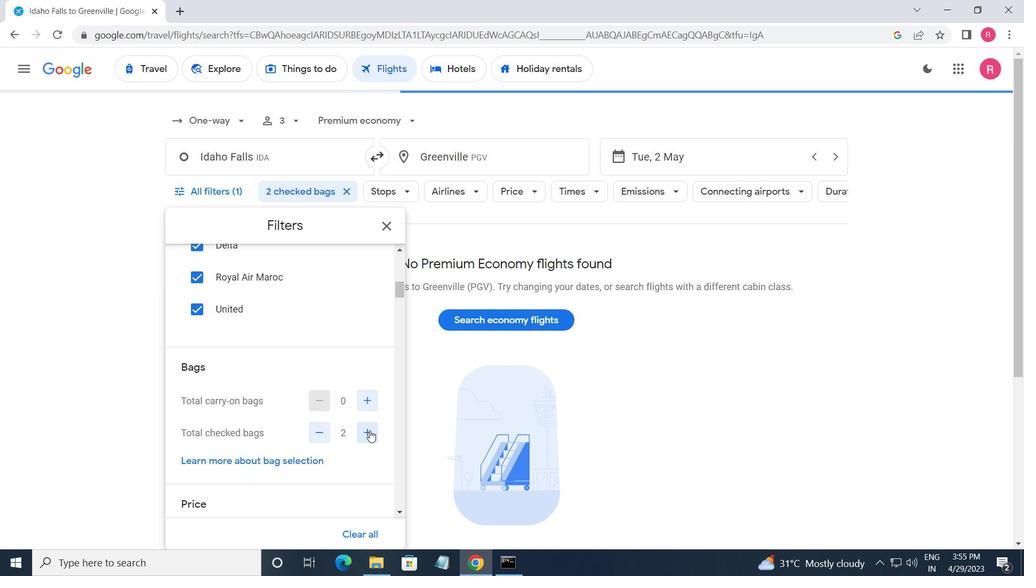 
Action: Mouse scrolled (367, 429) with delta (0, 0)
Screenshot: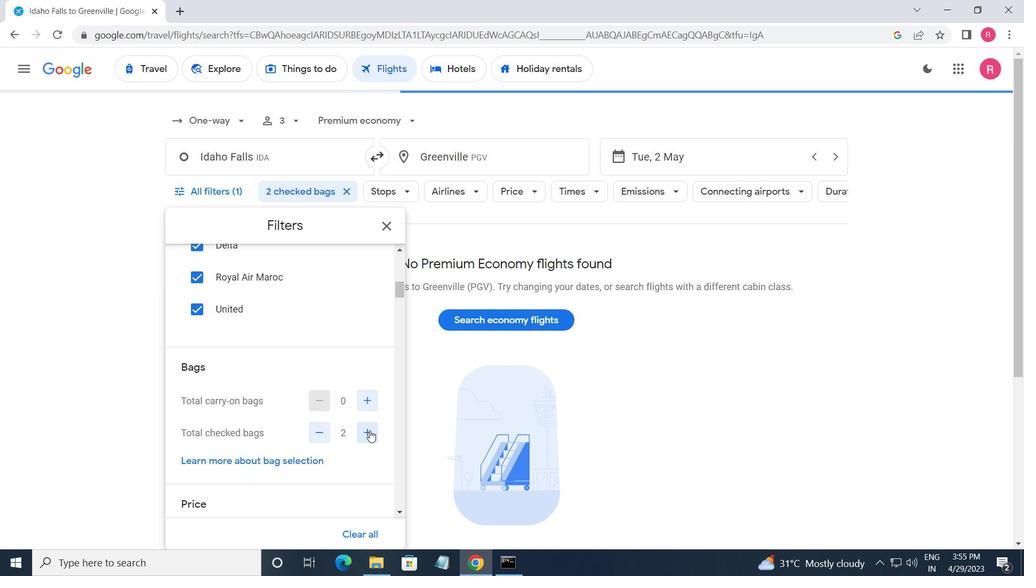 
Action: Mouse moved to (366, 430)
Screenshot: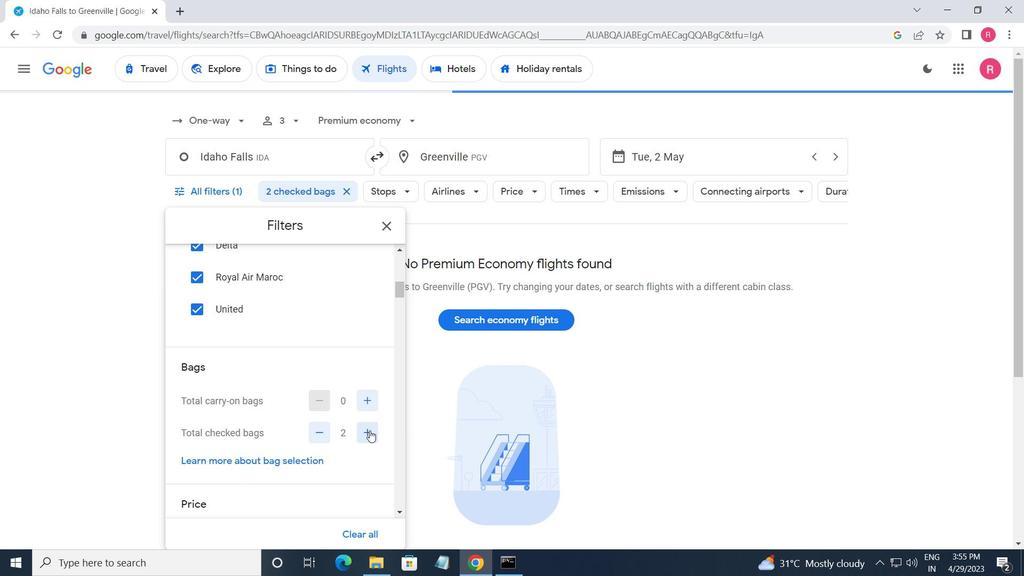 
Action: Mouse scrolled (366, 430) with delta (0, 0)
Screenshot: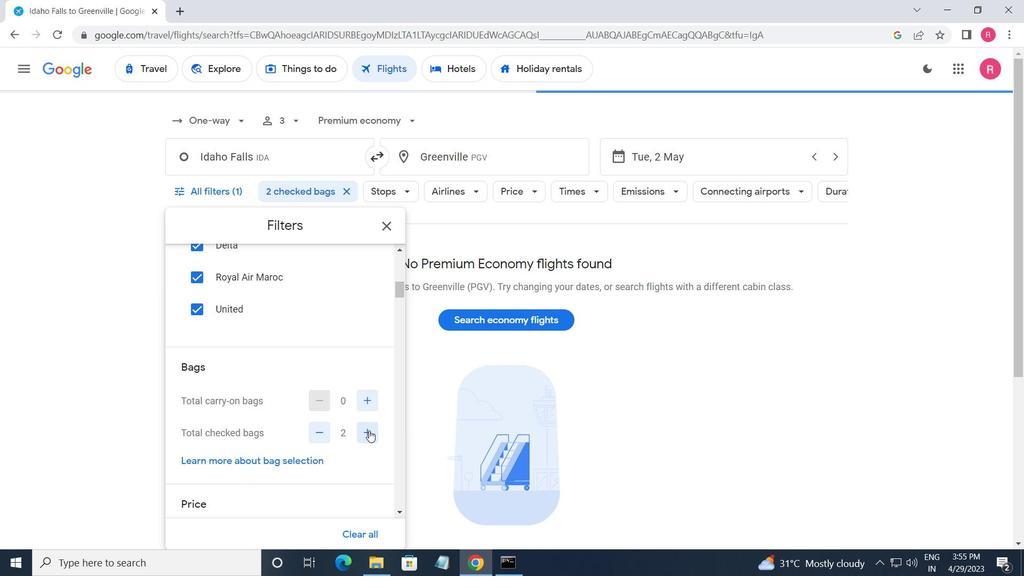 
Action: Mouse moved to (369, 430)
Screenshot: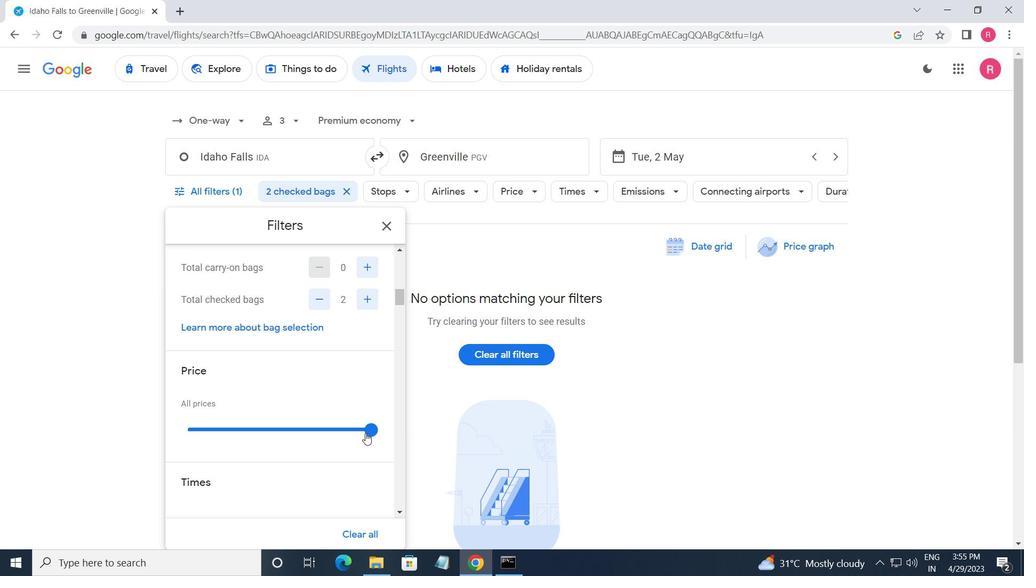 
Action: Mouse pressed left at (369, 430)
Screenshot: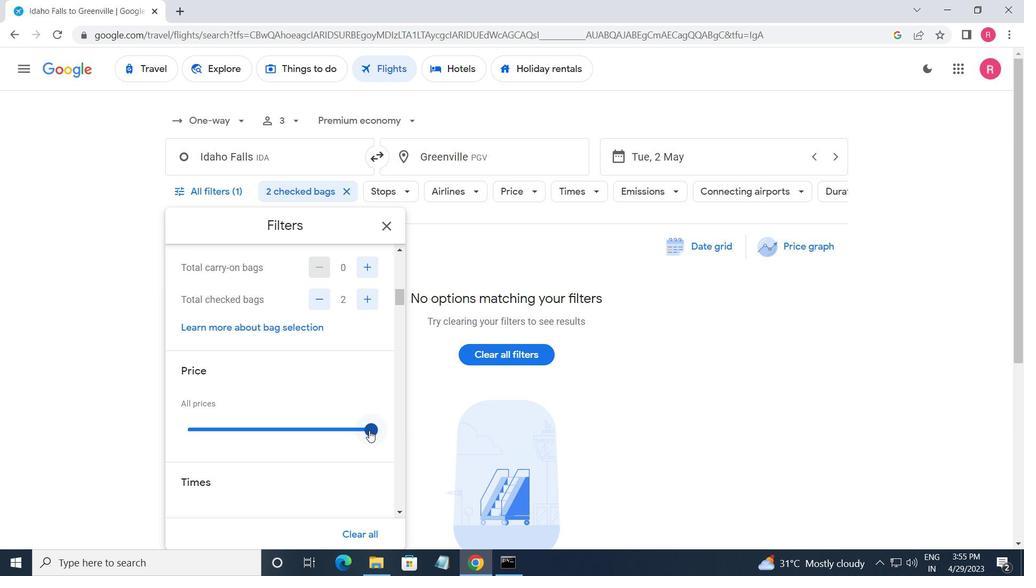 
Action: Mouse moved to (366, 433)
Screenshot: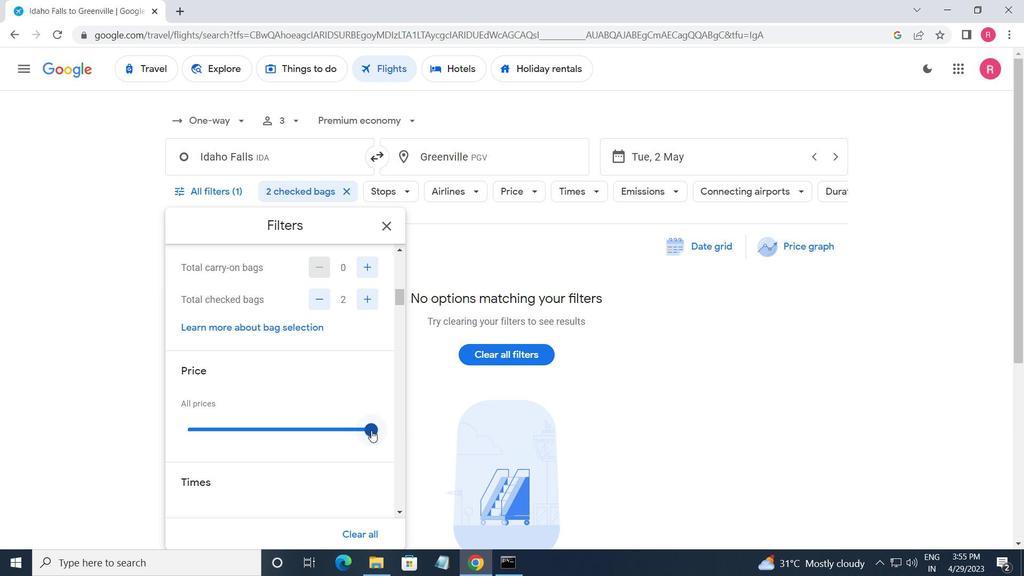 
Action: Mouse scrolled (366, 432) with delta (0, 0)
Screenshot: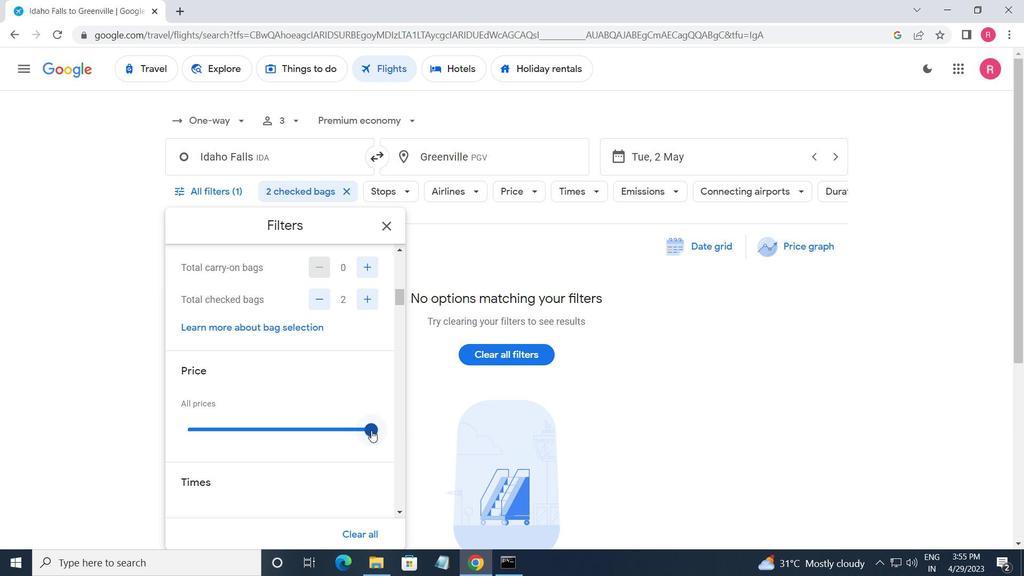 
Action: Mouse moved to (359, 434)
Screenshot: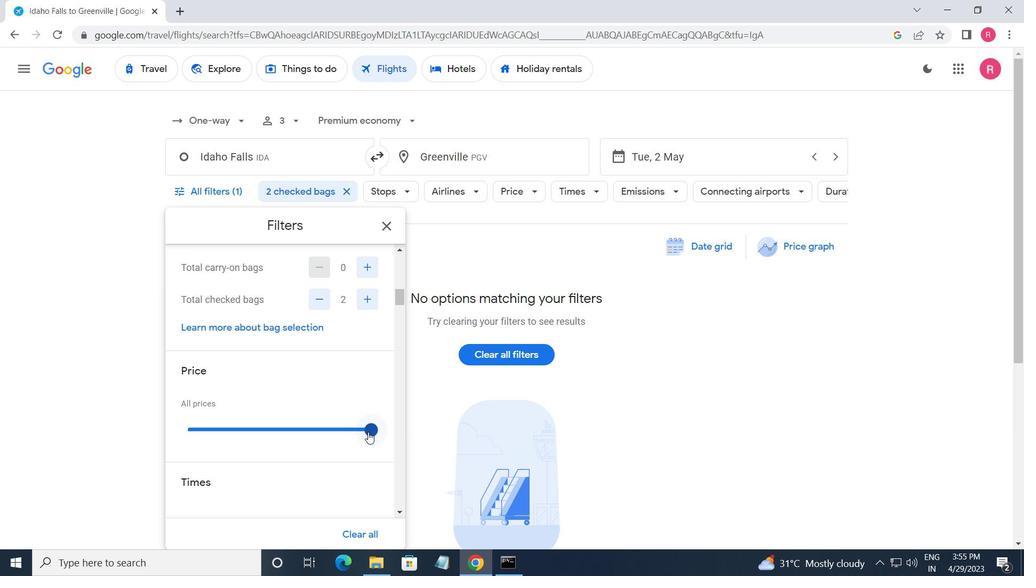 
Action: Mouse scrolled (359, 433) with delta (0, 0)
Screenshot: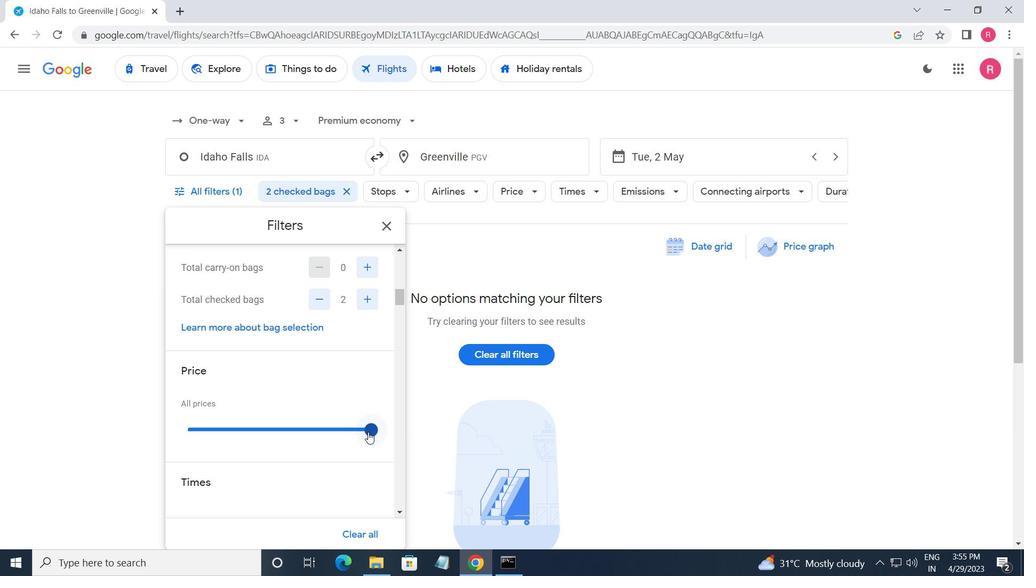 
Action: Mouse moved to (189, 446)
Screenshot: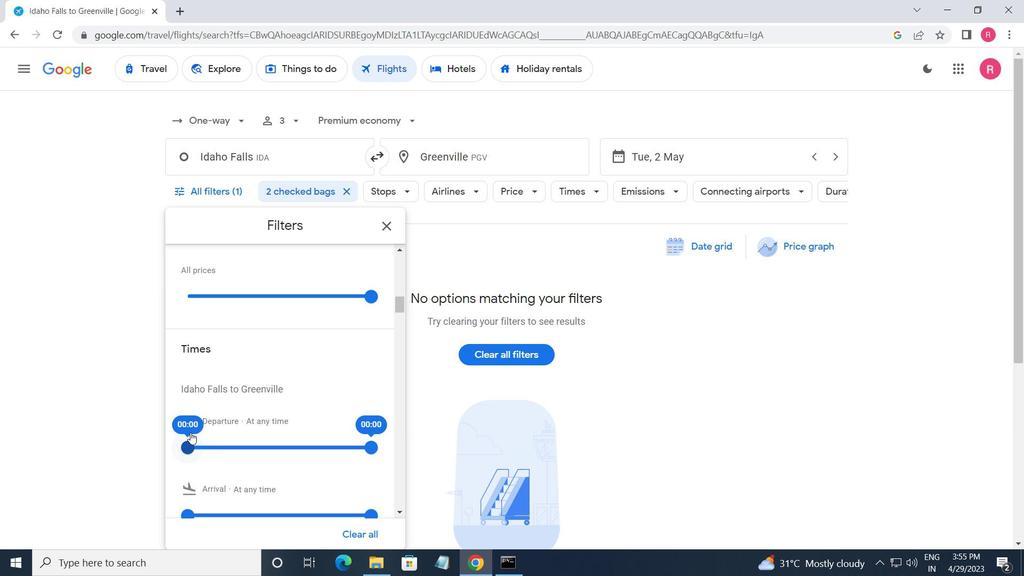 
Action: Mouse pressed left at (189, 446)
Screenshot: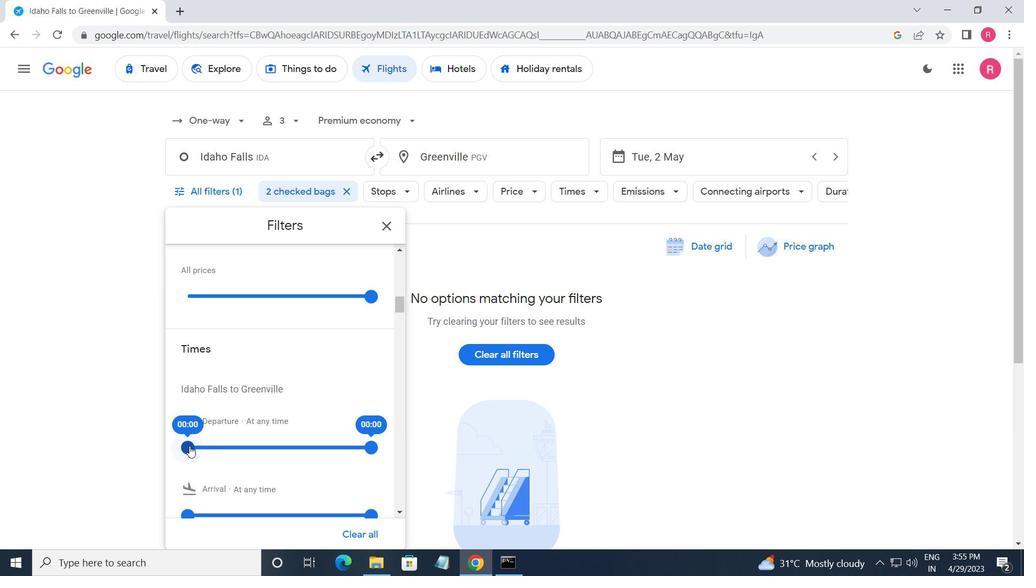 
Action: Mouse moved to (371, 448)
Screenshot: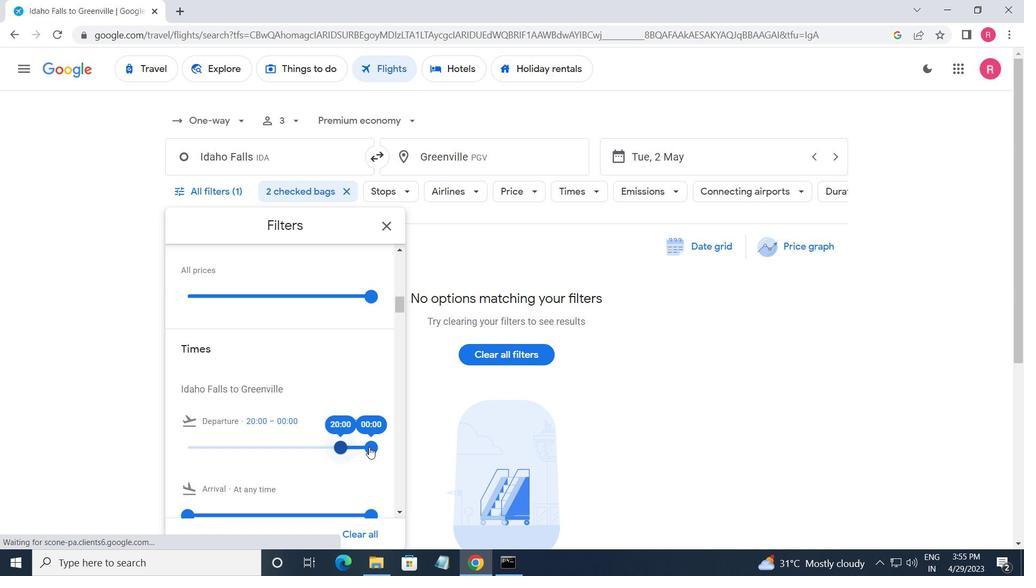 
Action: Mouse pressed left at (371, 448)
Screenshot: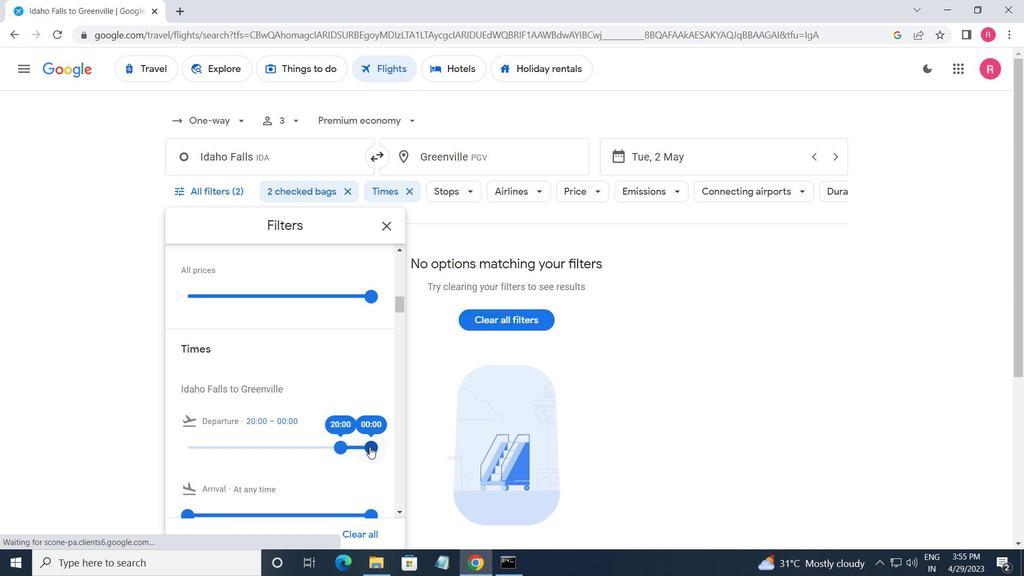 
Action: Mouse moved to (380, 236)
Screenshot: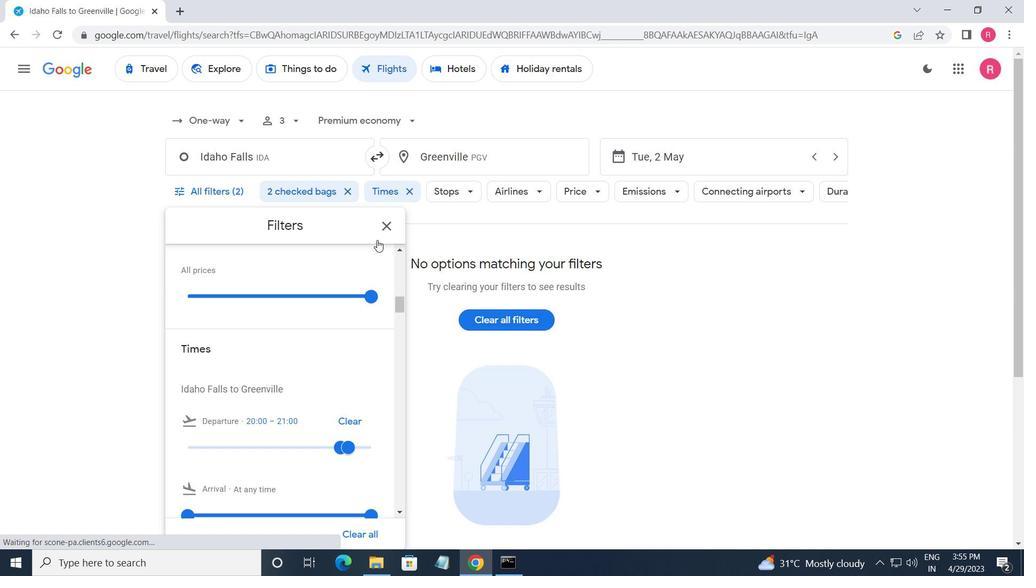 
Action: Mouse pressed left at (380, 236)
Screenshot: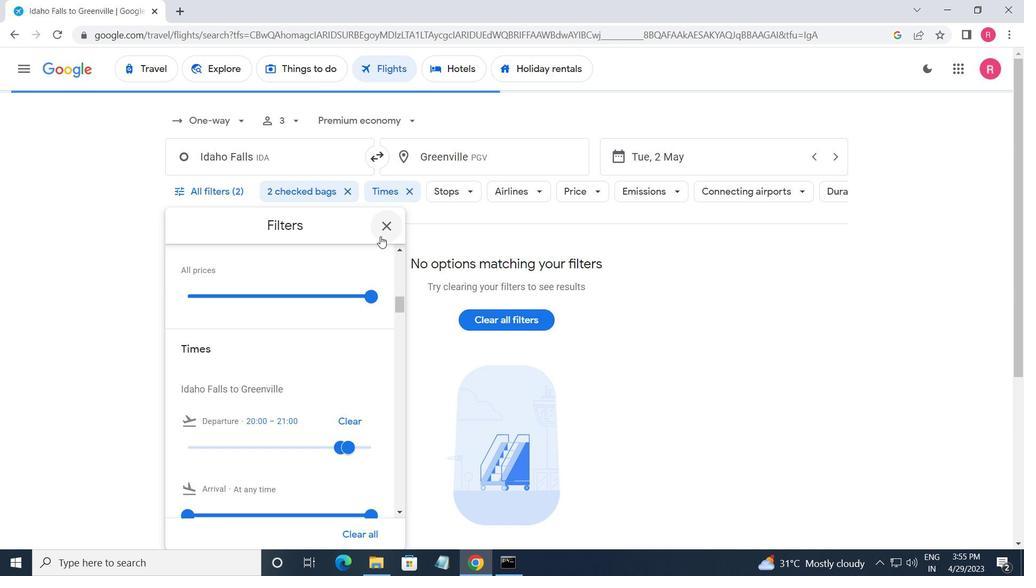 
